Task: Look for space in Gorakhpur, India from 1st August, 2023 to 5th August, 2023 for 1 adult in price range Rs.6000 to Rs.15000. Place can be entire place with 1  bedroom having 1 bed and 1 bathroom. Property type can be house, flat, guest house. Amenities needed are: wifi, washing machine. Booking option can be shelf check-in. Required host language is English.
Action: Mouse moved to (430, 109)
Screenshot: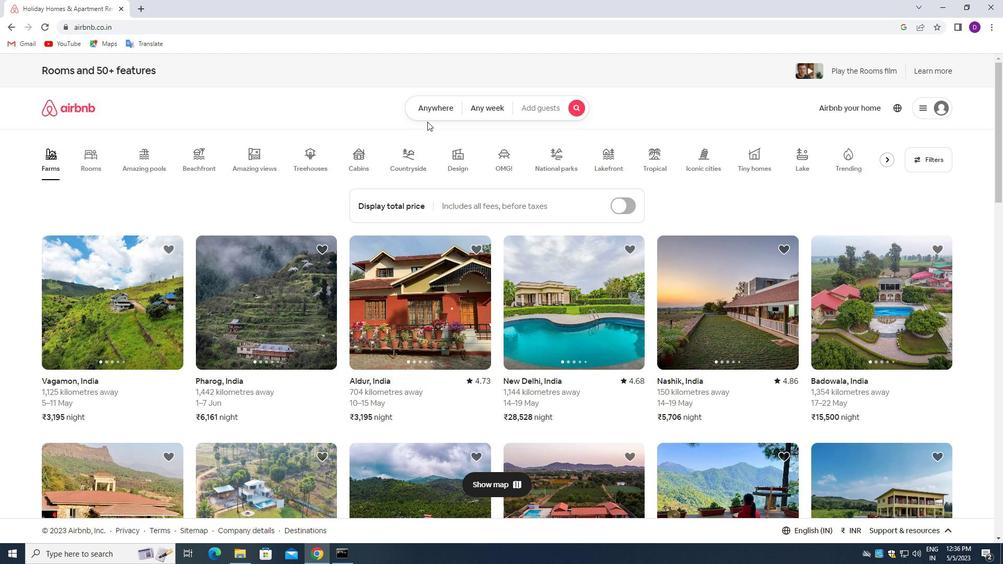 
Action: Mouse pressed left at (430, 109)
Screenshot: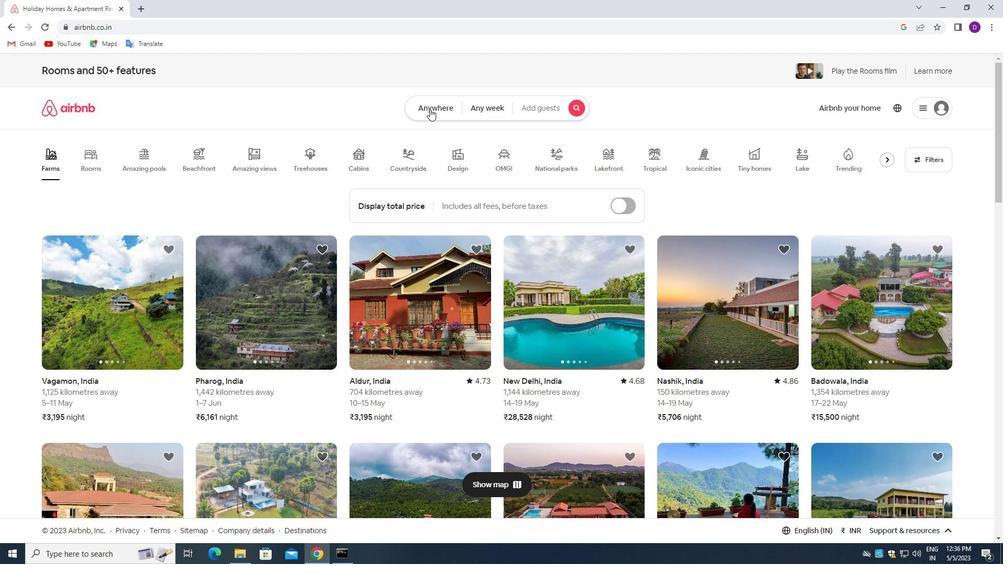 
Action: Mouse moved to (412, 145)
Screenshot: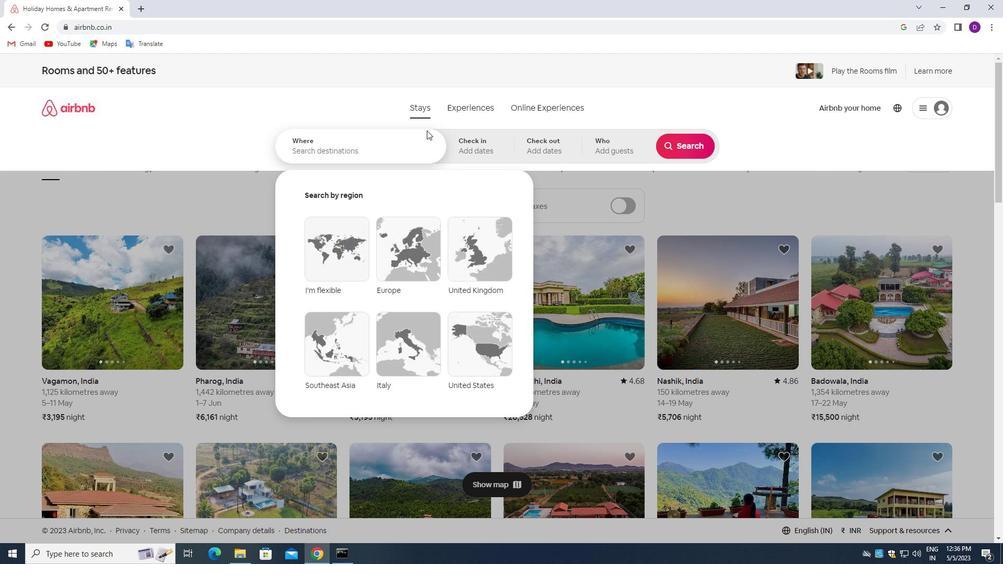 
Action: Mouse pressed left at (412, 145)
Screenshot: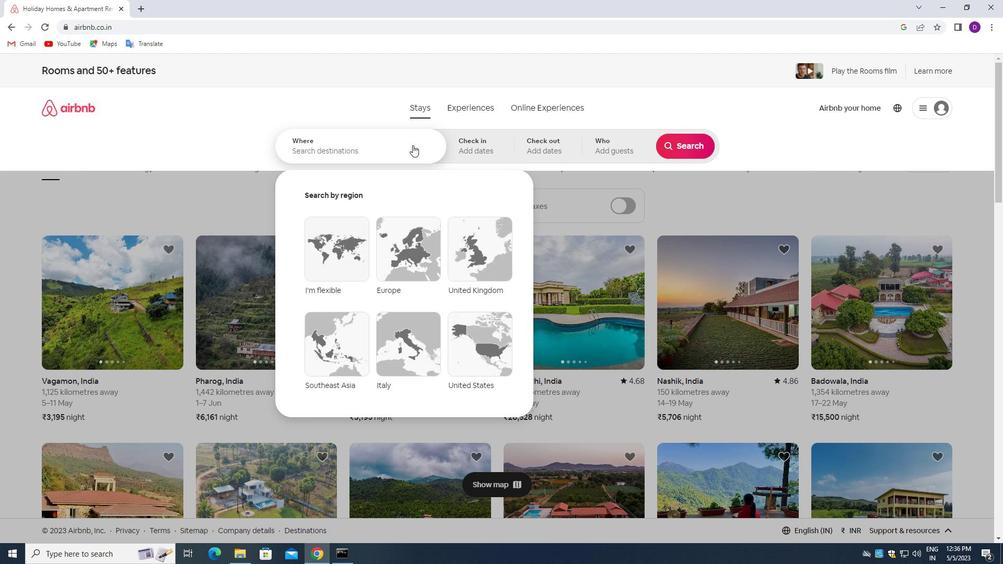 
Action: Mouse moved to (221, 126)
Screenshot: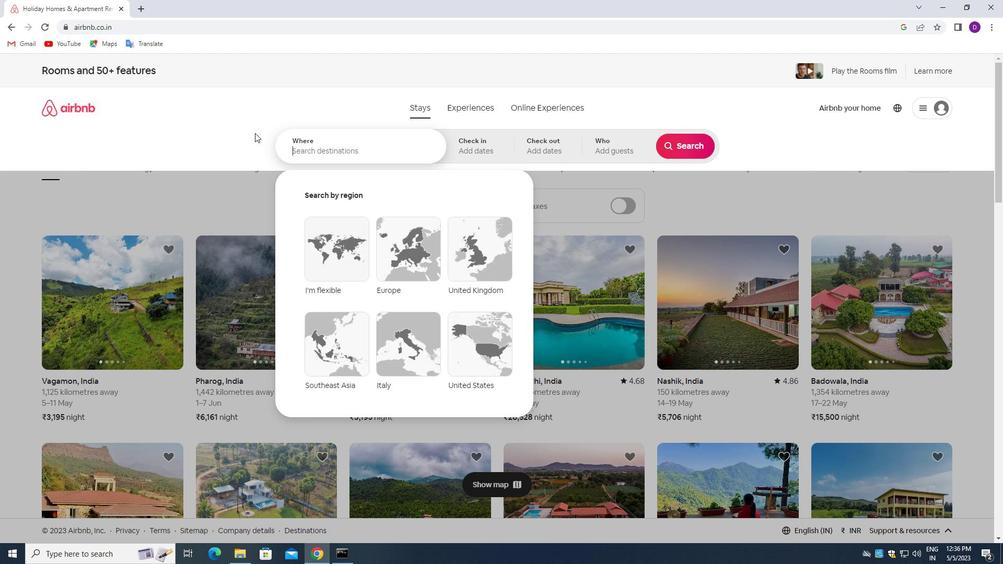 
Action: Key pressed <Key.shift_r>Gorakhpur,<Key.space><Key.shift>INDIA<Key.enter>
Screenshot: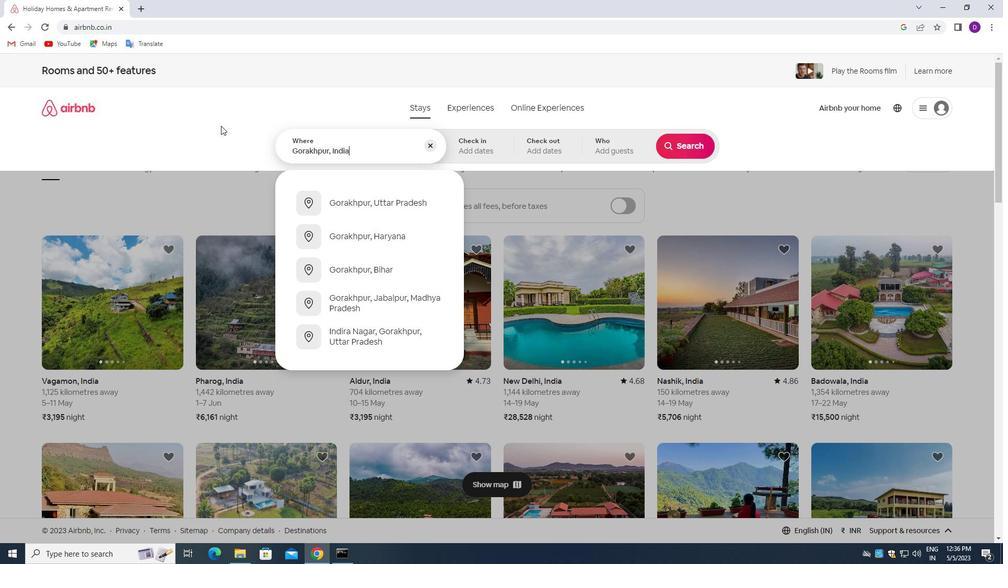 
Action: Mouse moved to (681, 236)
Screenshot: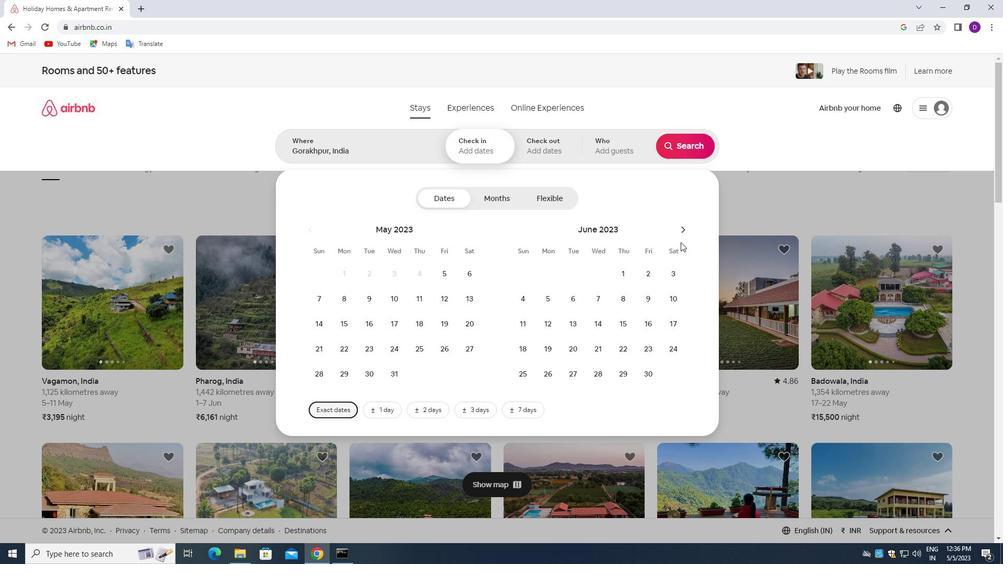 
Action: Mouse pressed left at (681, 236)
Screenshot: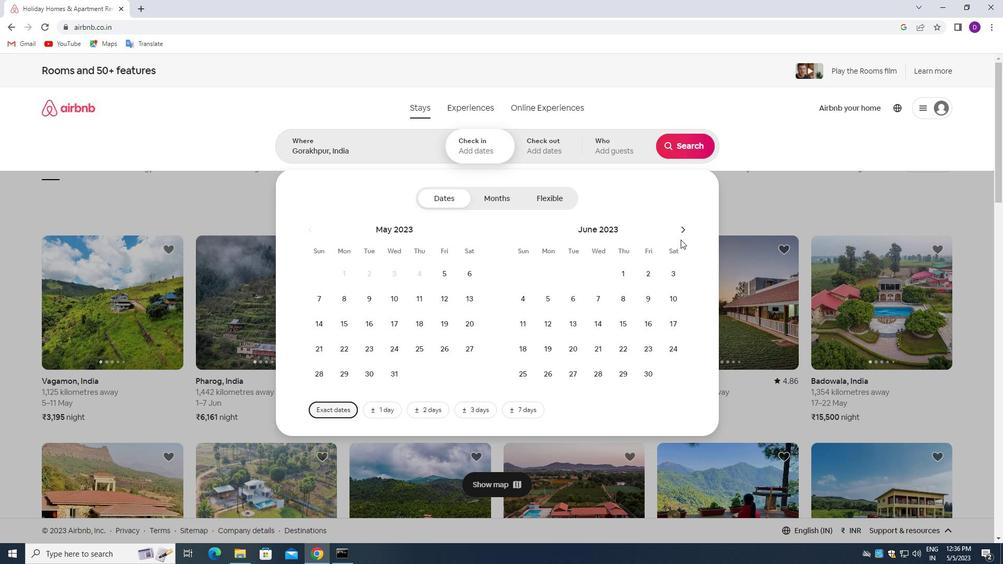 
Action: Mouse moved to (681, 236)
Screenshot: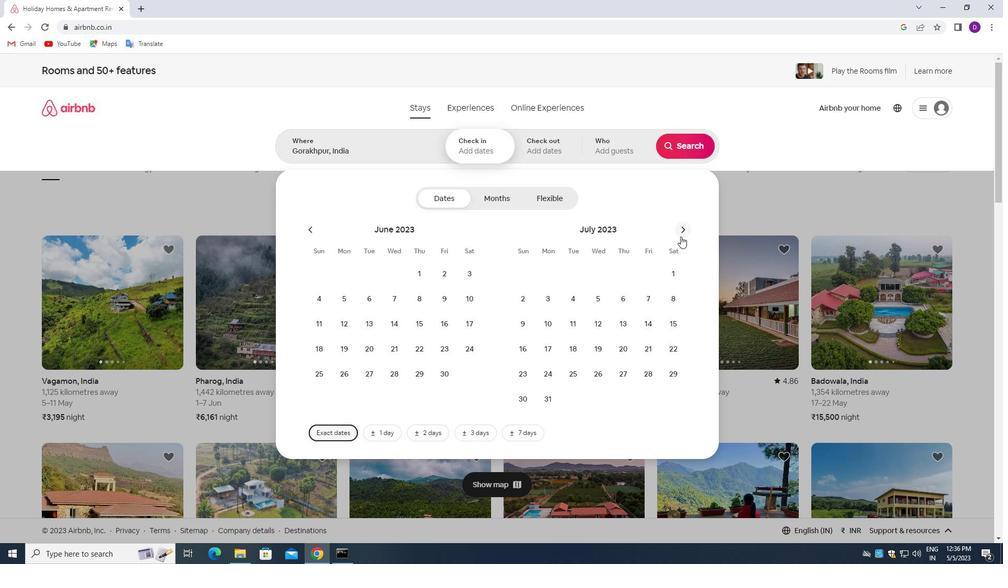 
Action: Mouse pressed left at (681, 236)
Screenshot: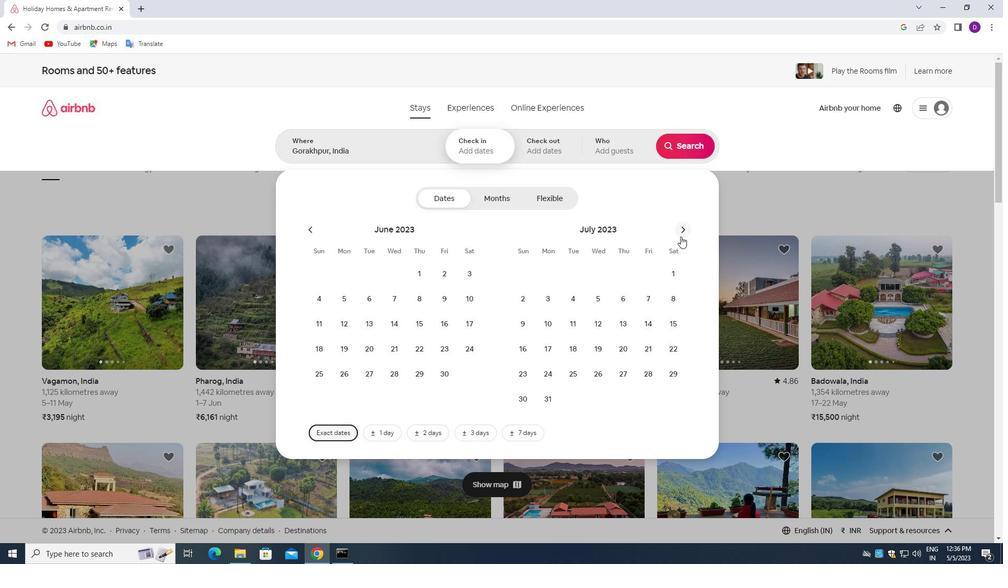 
Action: Mouse moved to (571, 275)
Screenshot: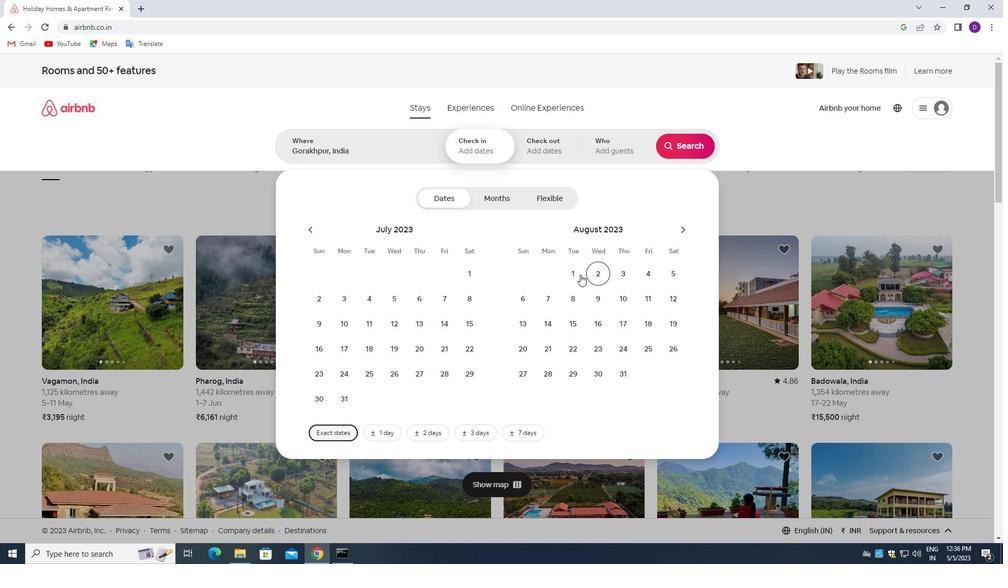 
Action: Mouse pressed left at (571, 275)
Screenshot: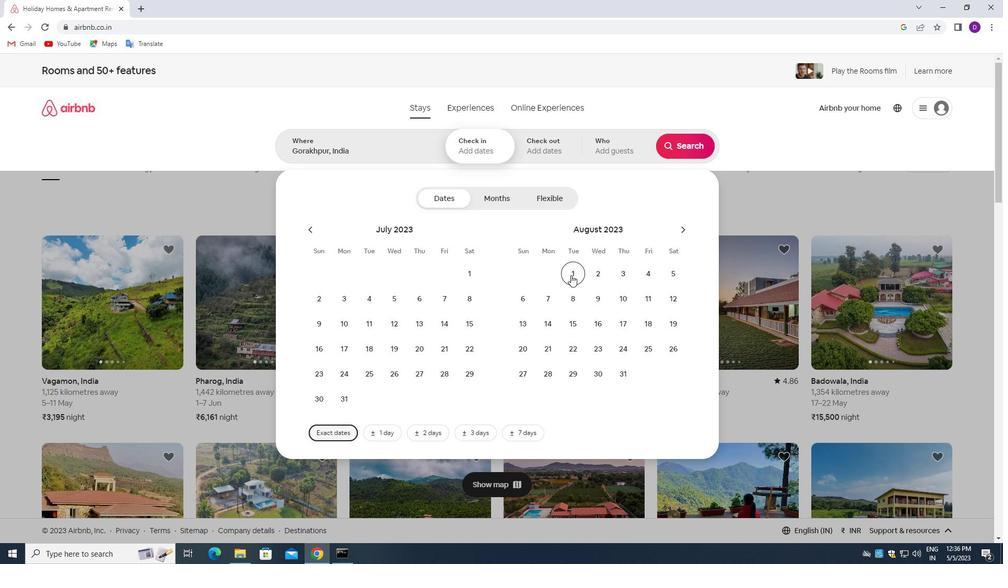 
Action: Mouse moved to (665, 277)
Screenshot: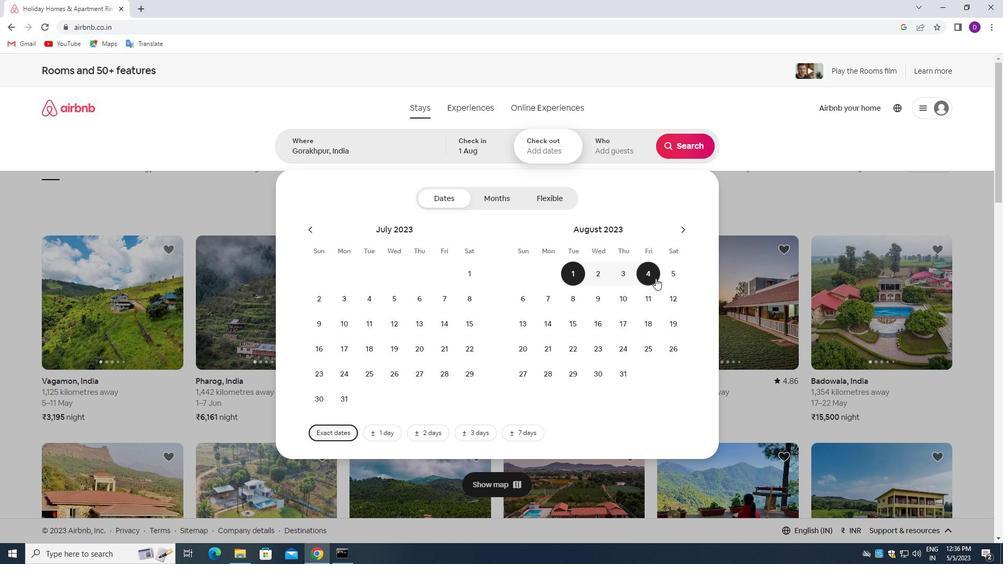 
Action: Mouse pressed left at (665, 277)
Screenshot: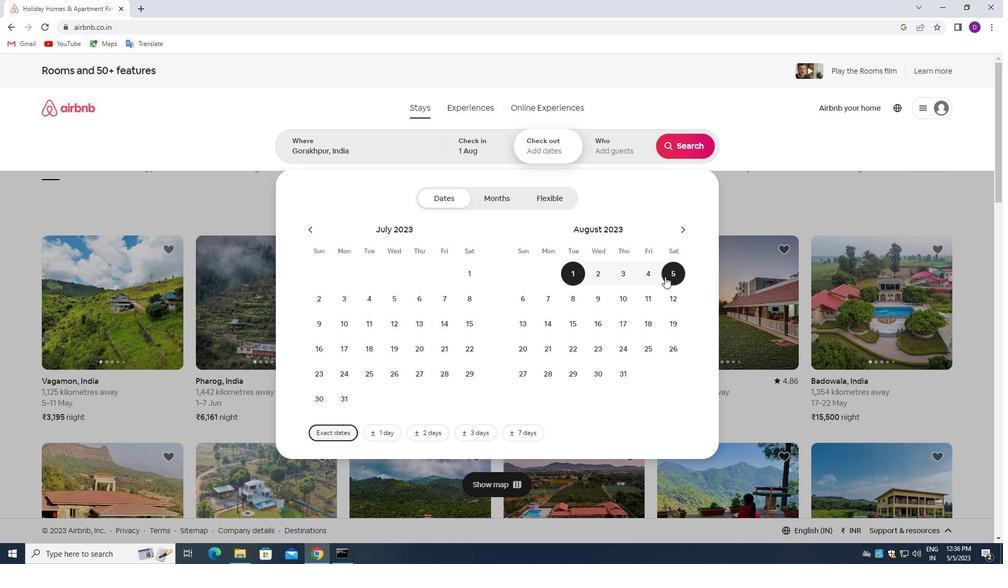 
Action: Mouse moved to (605, 147)
Screenshot: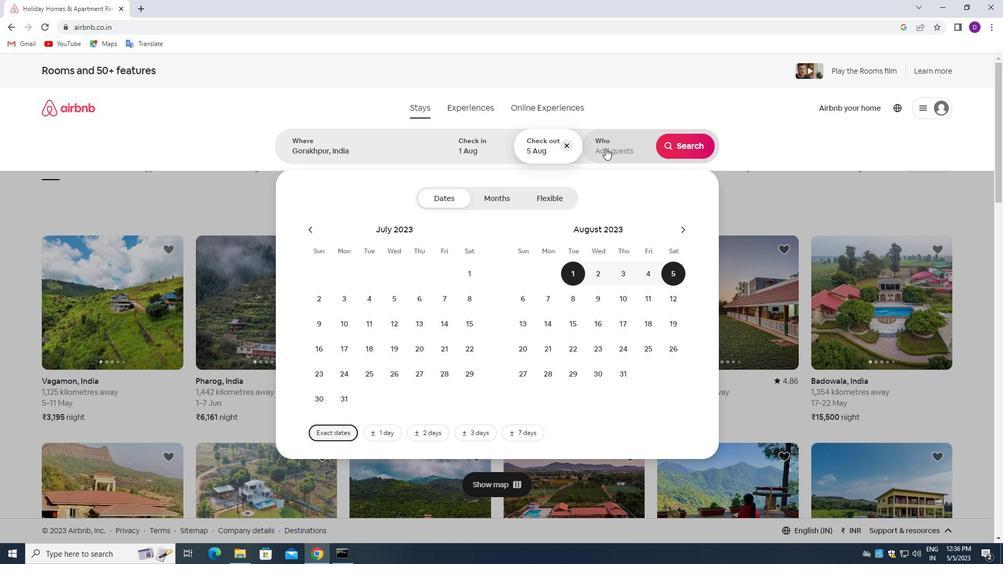
Action: Mouse pressed left at (605, 147)
Screenshot: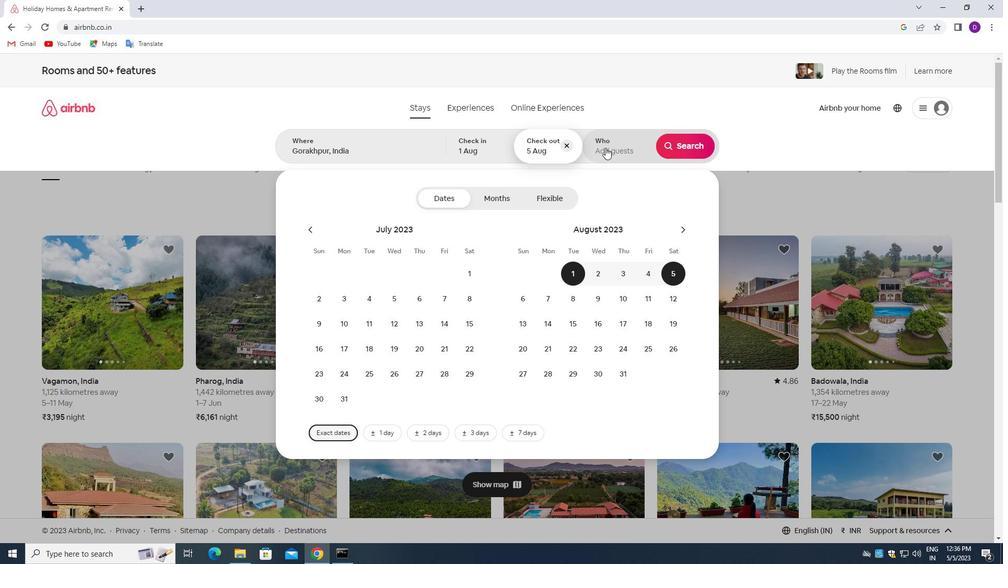 
Action: Mouse moved to (693, 202)
Screenshot: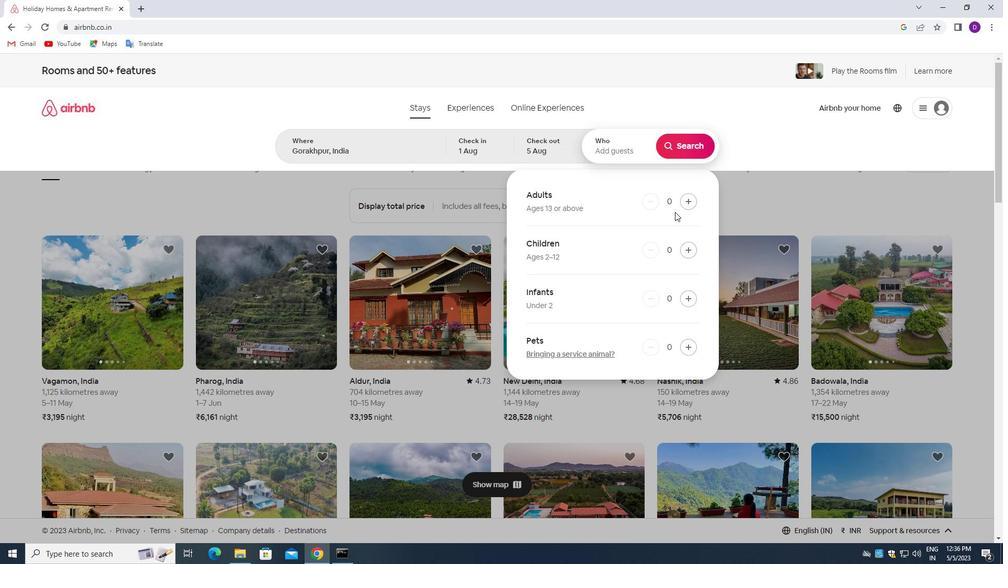 
Action: Mouse pressed left at (693, 202)
Screenshot: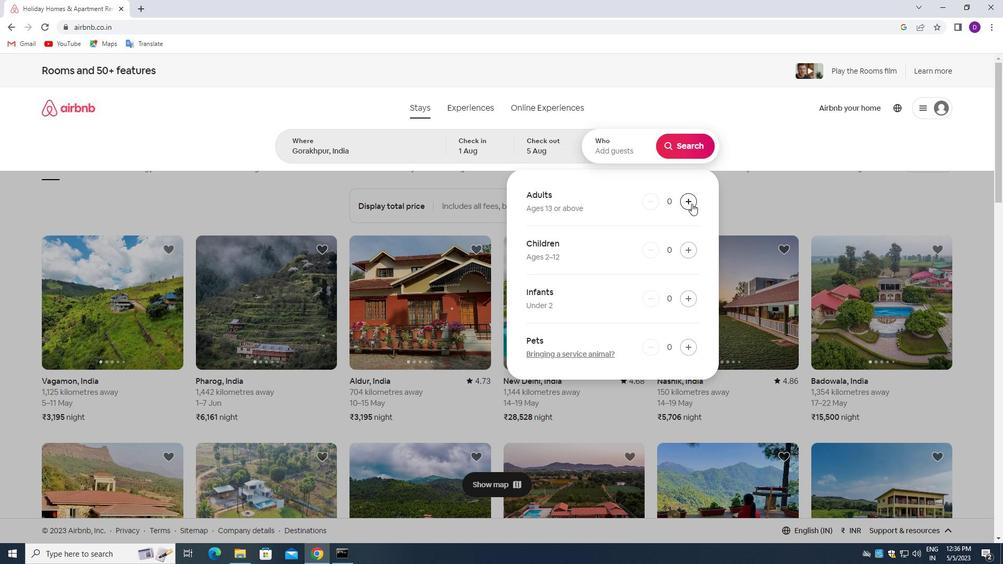 
Action: Mouse moved to (683, 146)
Screenshot: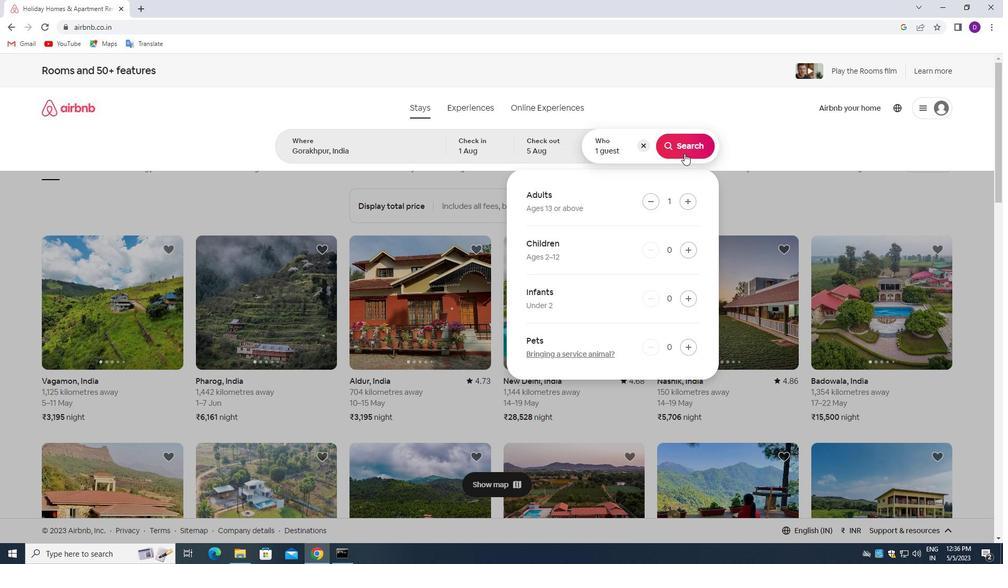 
Action: Mouse pressed left at (683, 146)
Screenshot: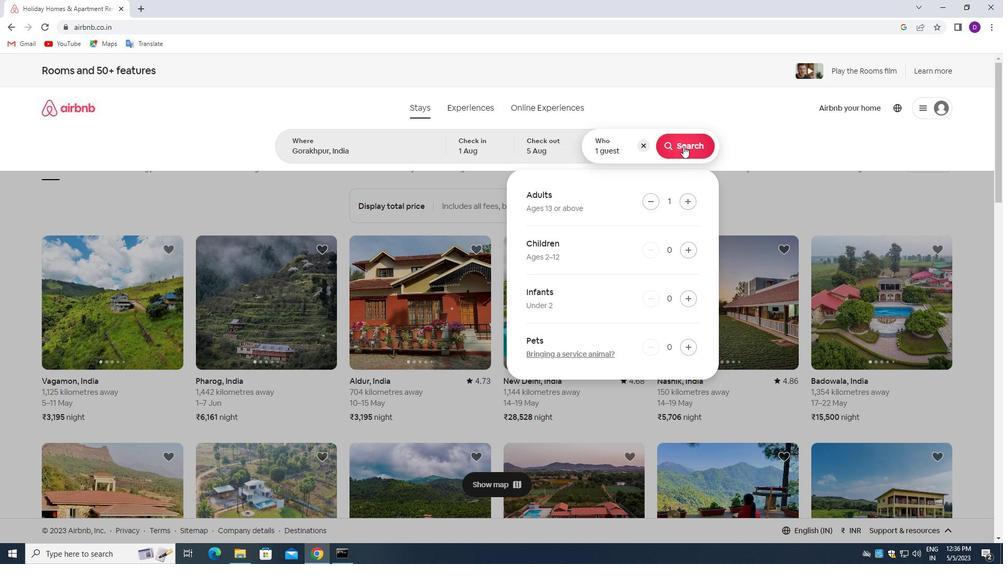 
Action: Mouse moved to (944, 118)
Screenshot: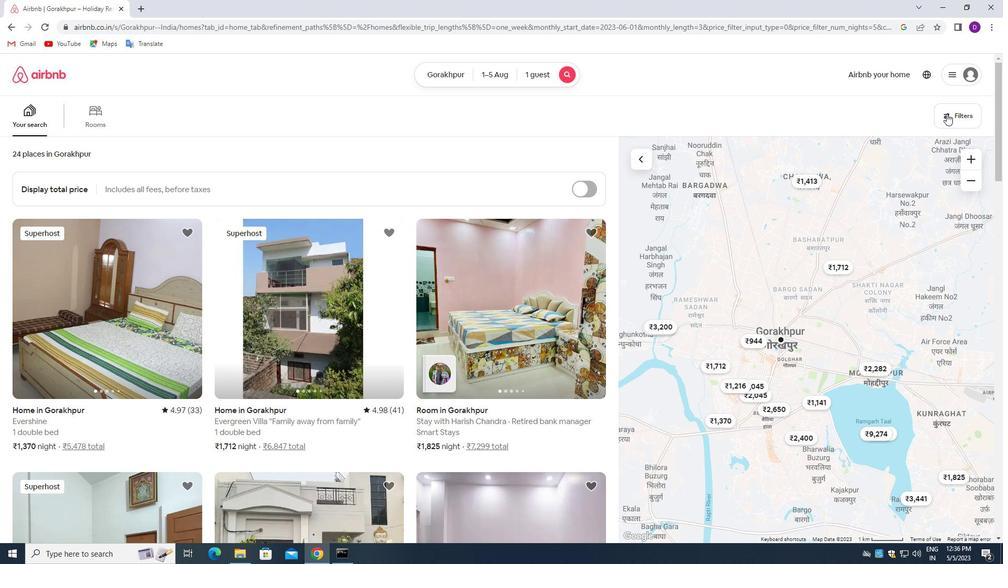 
Action: Mouse pressed left at (944, 118)
Screenshot: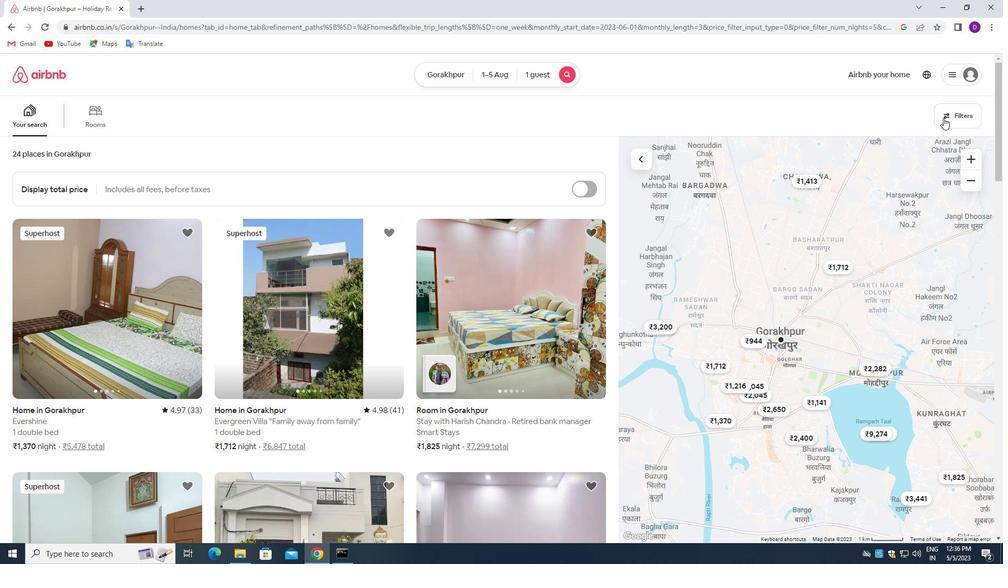 
Action: Mouse moved to (511, 315)
Screenshot: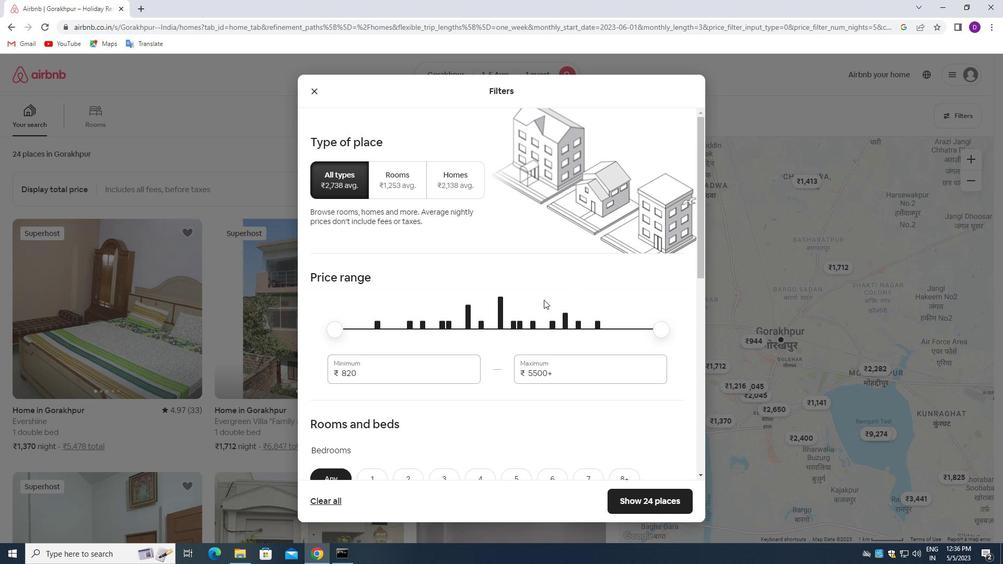 
Action: Mouse scrolled (511, 314) with delta (0, 0)
Screenshot: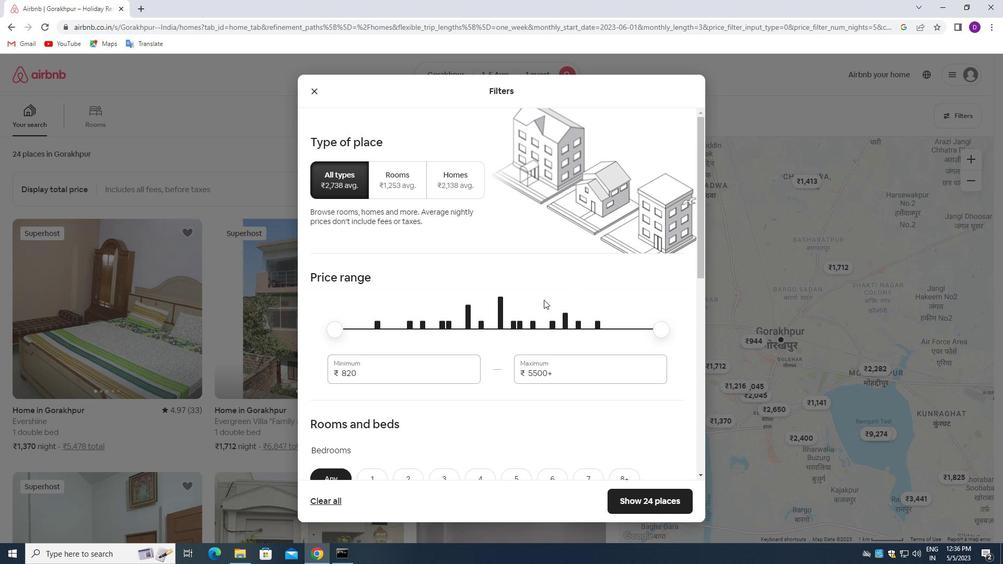 
Action: Mouse moved to (370, 322)
Screenshot: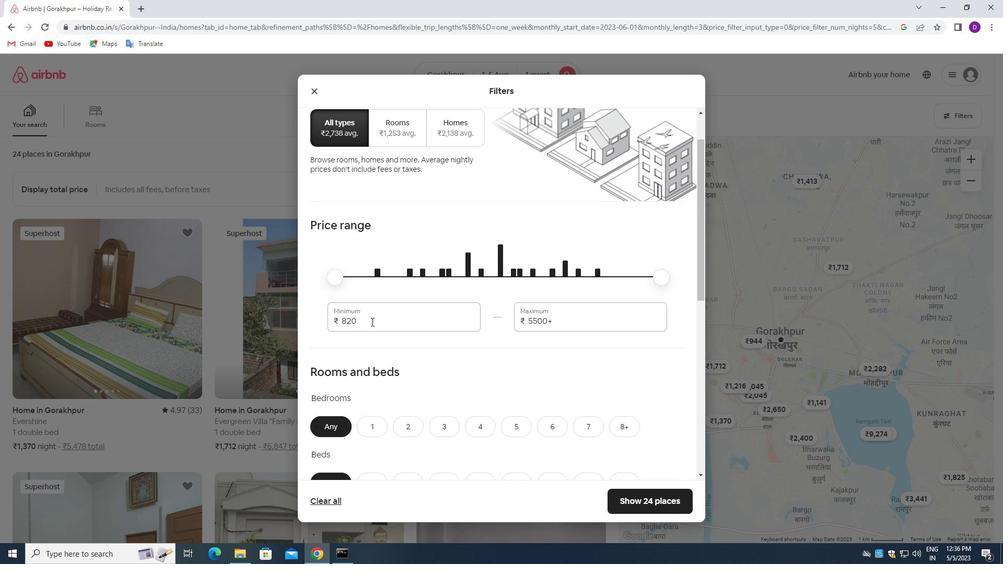
Action: Mouse pressed left at (370, 322)
Screenshot: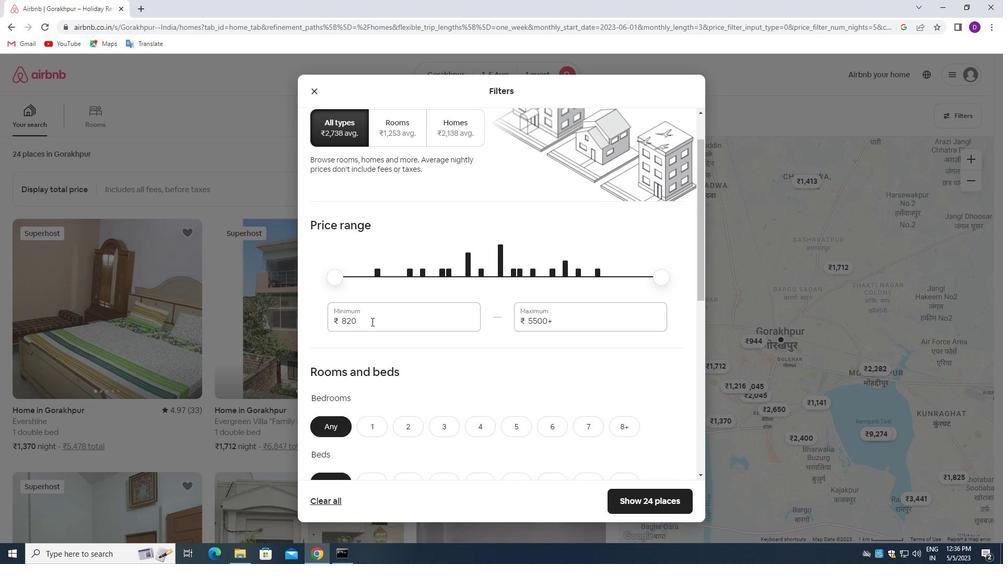 
Action: Mouse pressed left at (370, 322)
Screenshot: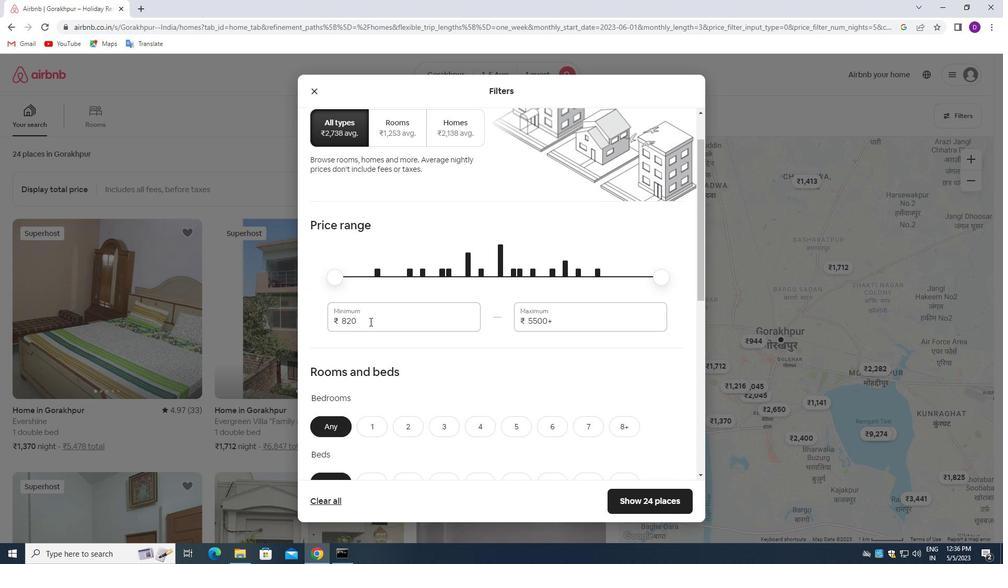 
Action: Mouse scrolled (370, 321) with delta (0, 0)
Screenshot: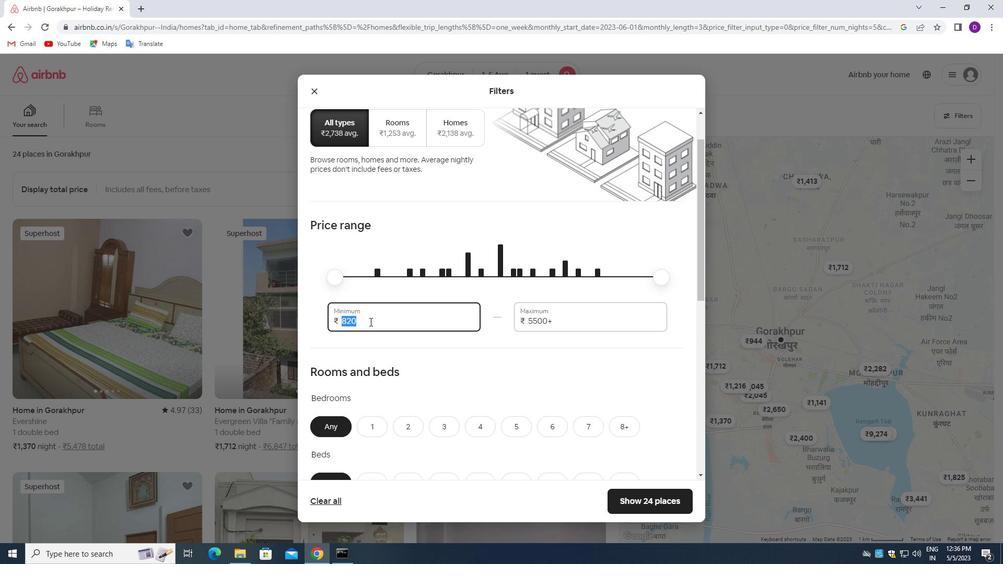 
Action: Key pressed 6000<Key.tab>15000
Screenshot: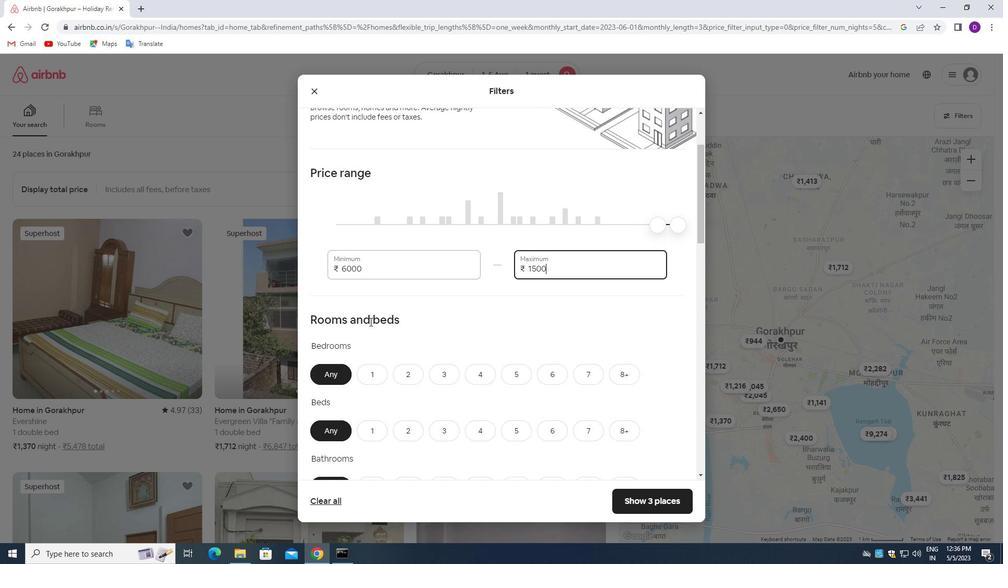 
Action: Mouse moved to (528, 390)
Screenshot: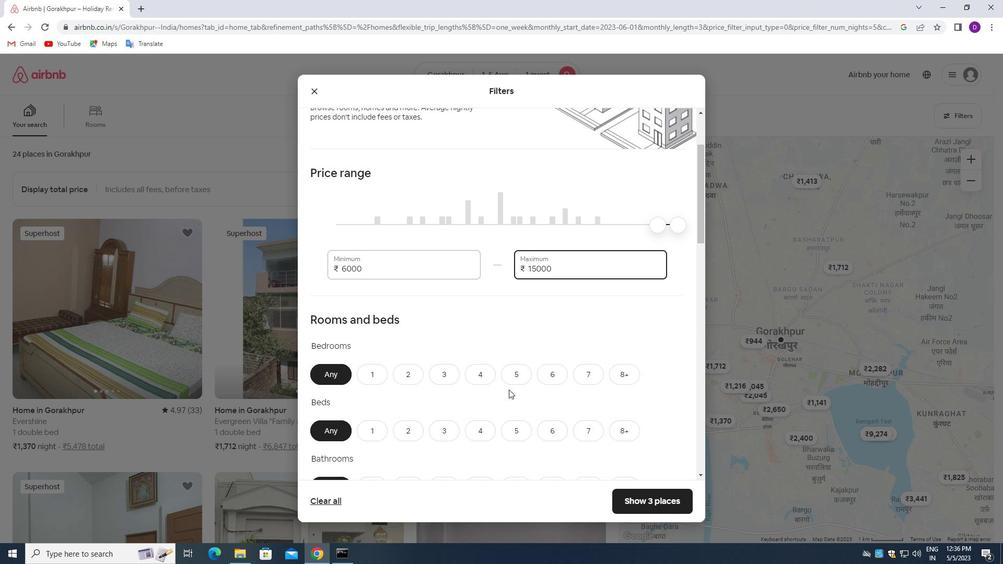
Action: Mouse scrolled (528, 390) with delta (0, 0)
Screenshot: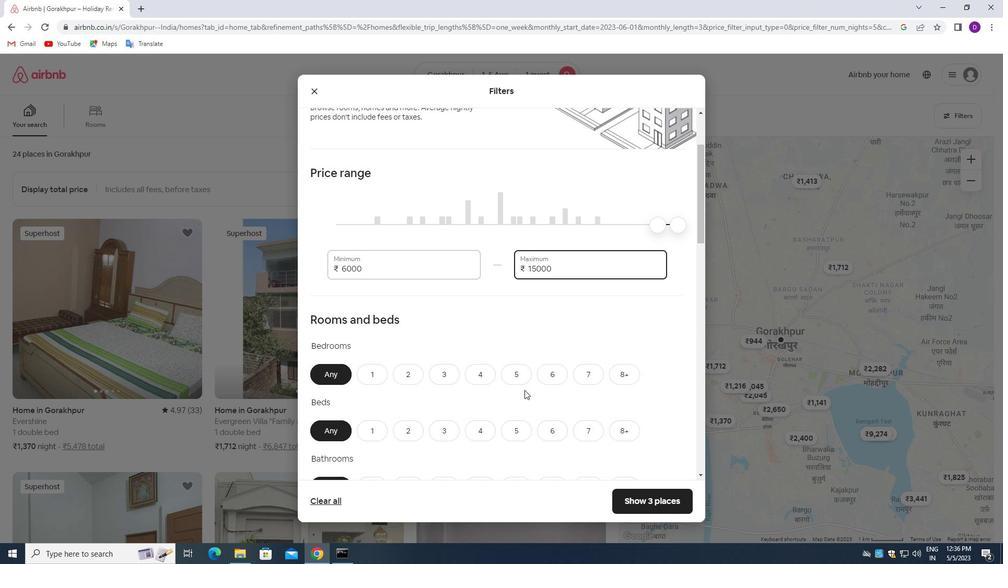 
Action: Mouse moved to (467, 391)
Screenshot: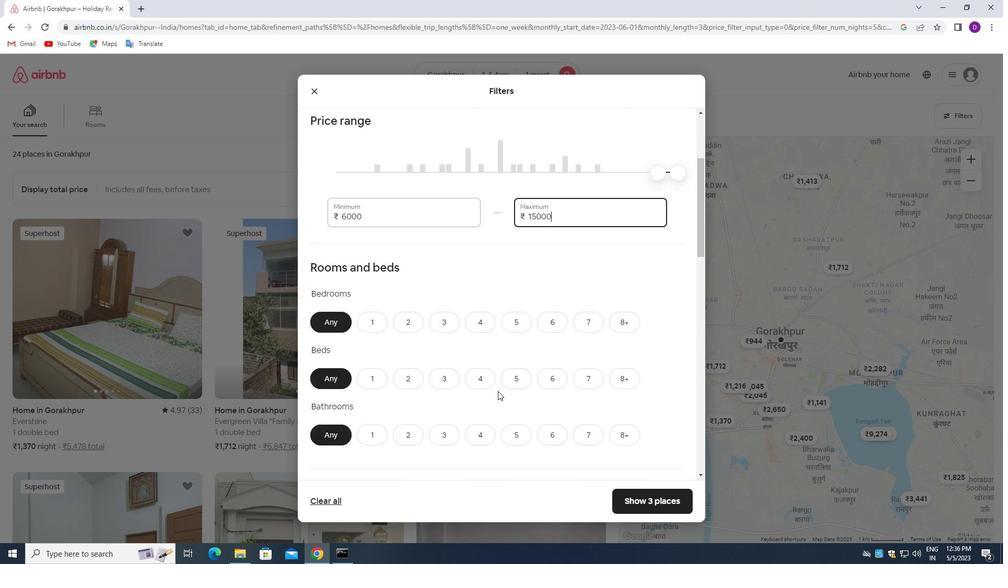 
Action: Mouse scrolled (467, 391) with delta (0, 0)
Screenshot: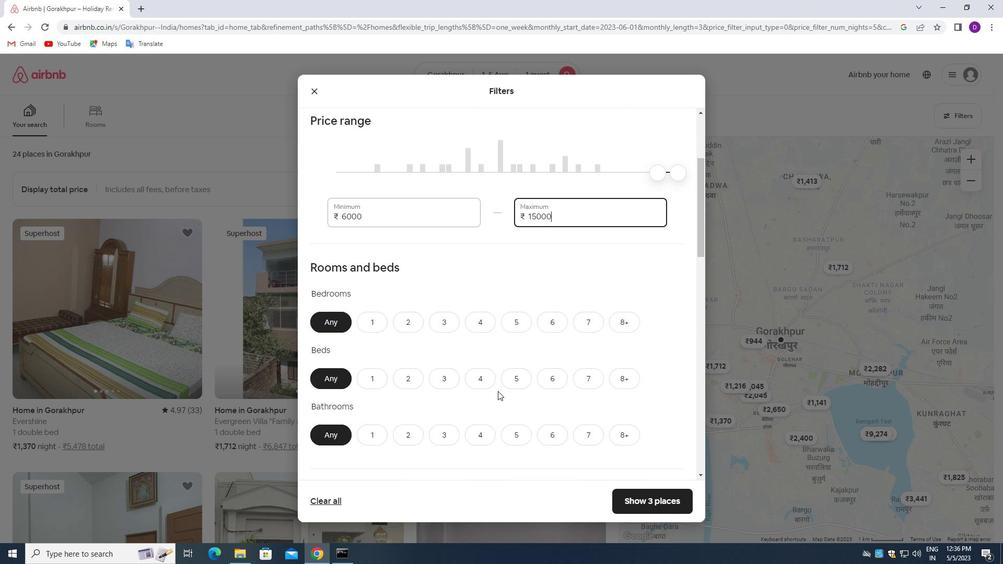 
Action: Mouse scrolled (467, 391) with delta (0, 0)
Screenshot: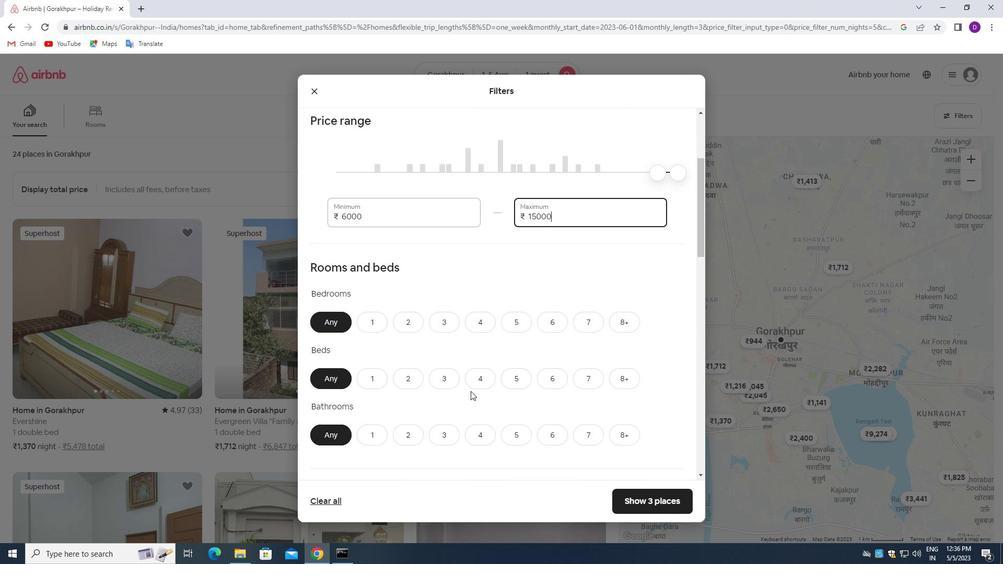 
Action: Mouse moved to (368, 227)
Screenshot: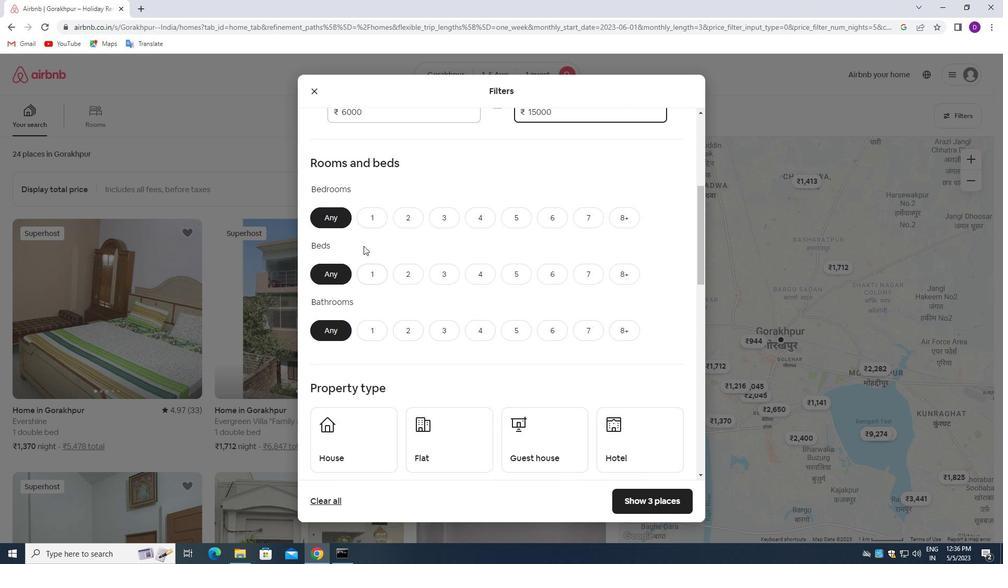 
Action: Mouse pressed left at (368, 227)
Screenshot: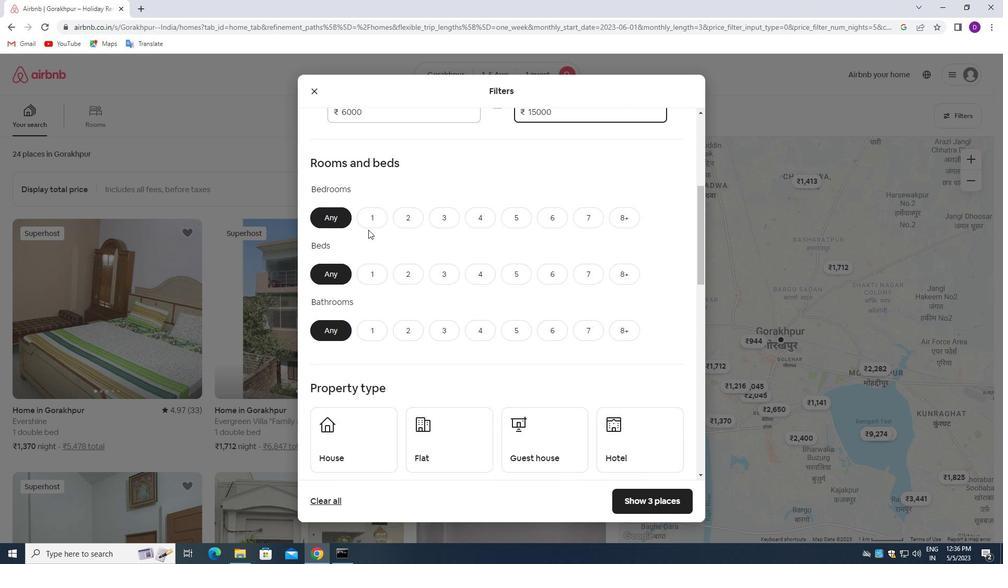 
Action: Mouse moved to (370, 268)
Screenshot: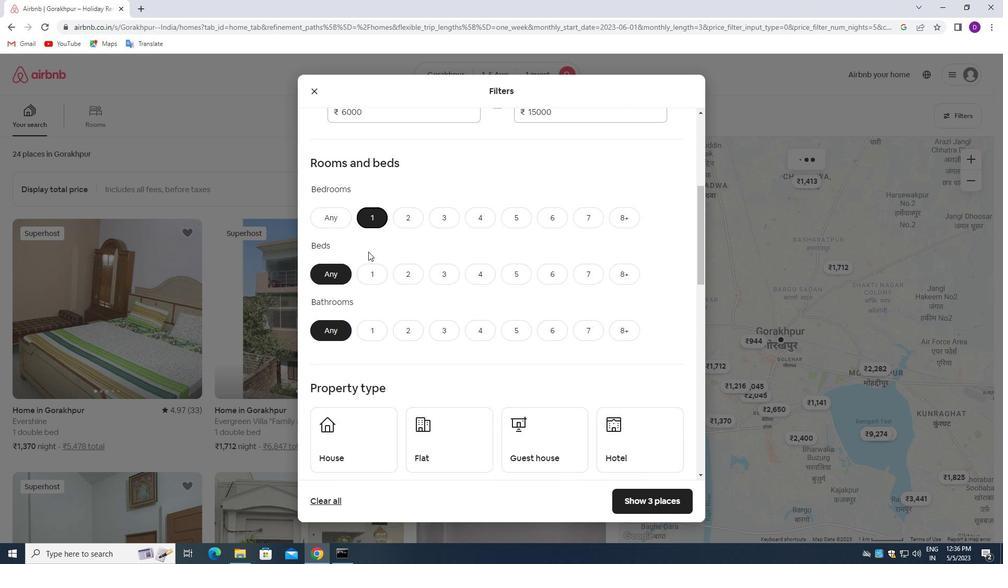 
Action: Mouse pressed left at (370, 268)
Screenshot: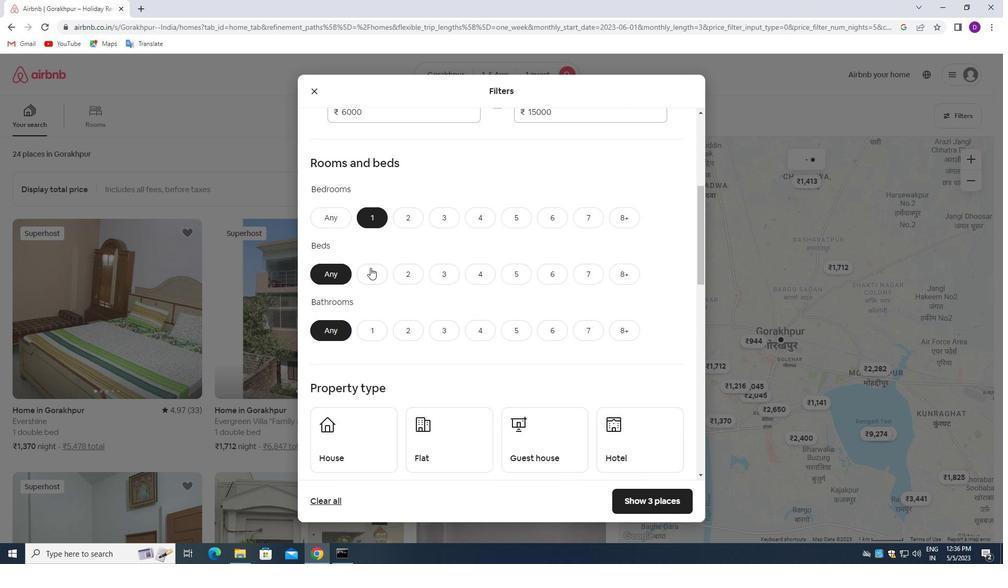 
Action: Mouse moved to (372, 322)
Screenshot: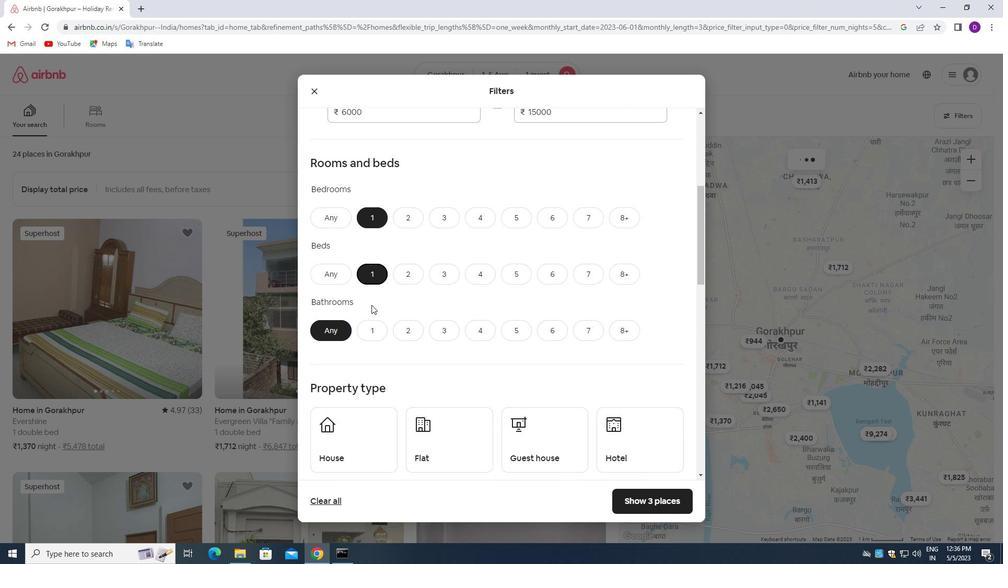 
Action: Mouse pressed left at (372, 322)
Screenshot: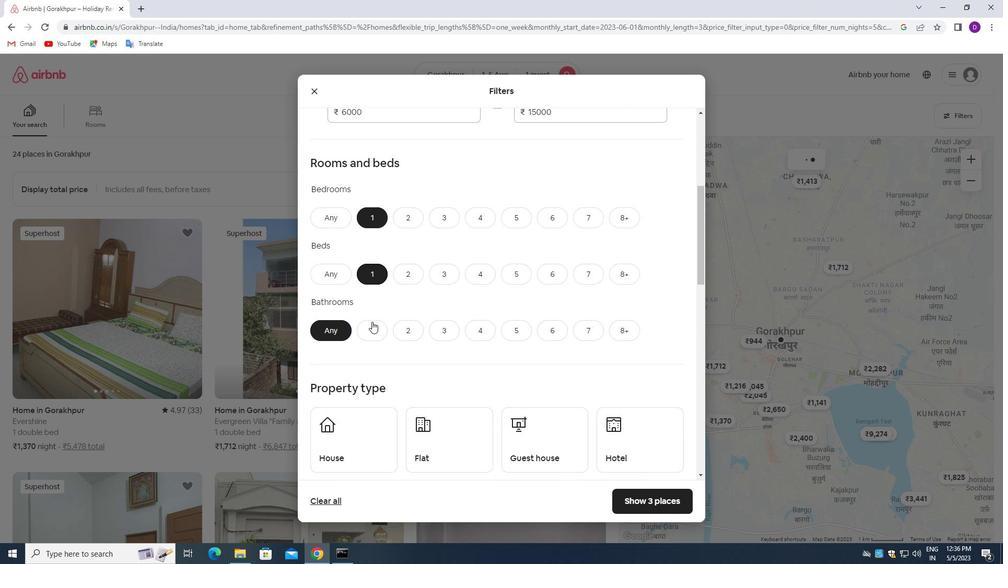 
Action: Mouse moved to (389, 332)
Screenshot: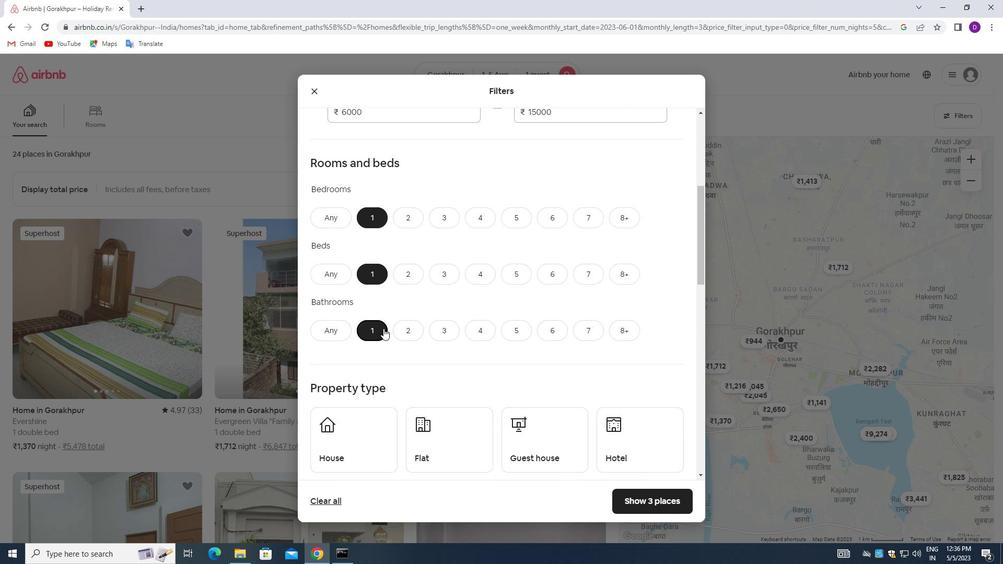 
Action: Mouse scrolled (389, 331) with delta (0, 0)
Screenshot: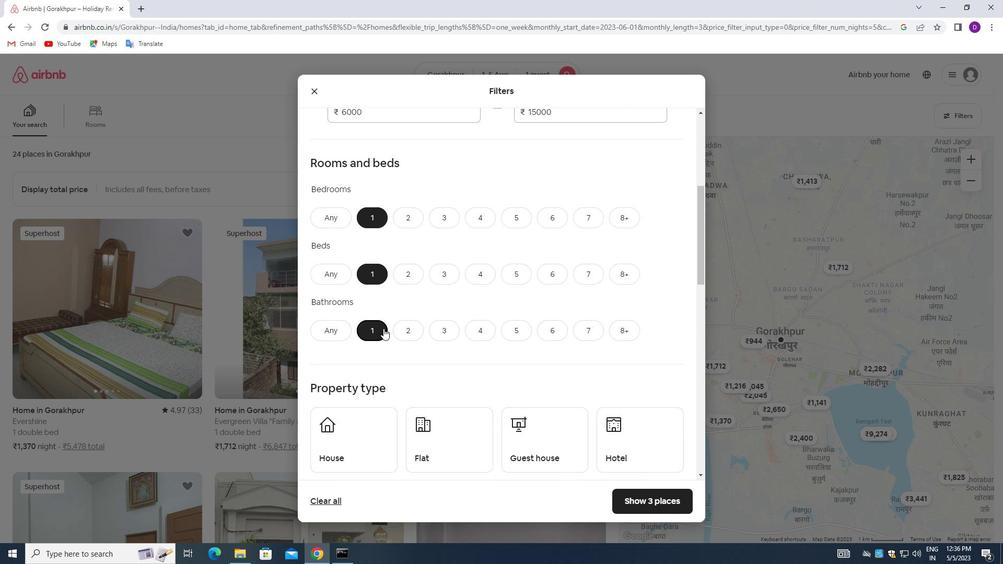 
Action: Mouse moved to (391, 333)
Screenshot: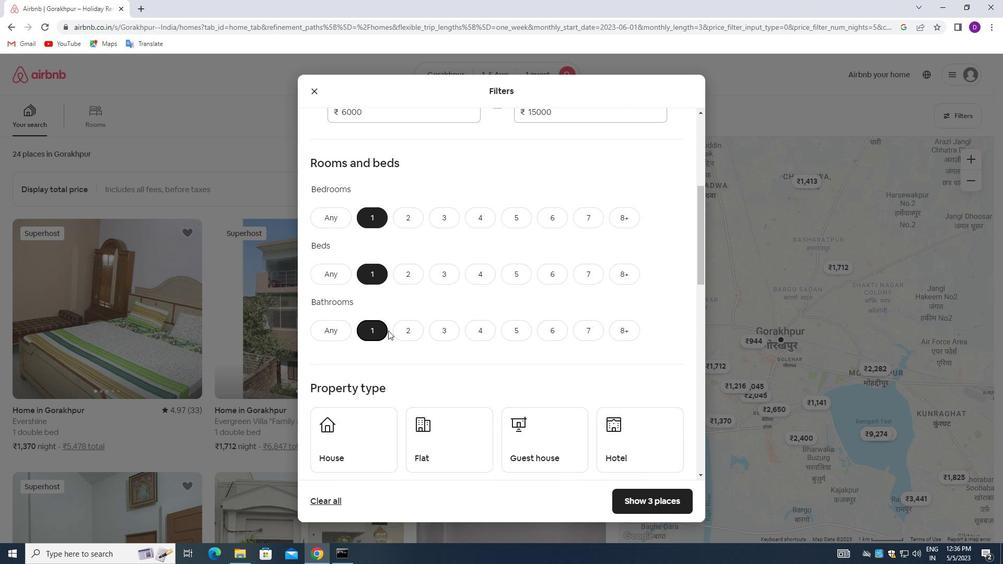 
Action: Mouse scrolled (391, 332) with delta (0, 0)
Screenshot: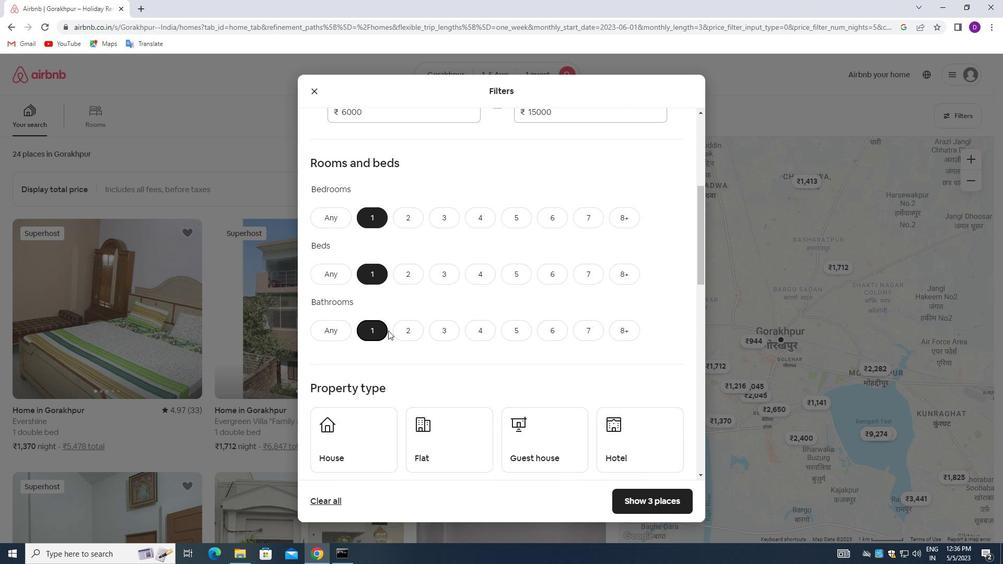 
Action: Mouse moved to (391, 333)
Screenshot: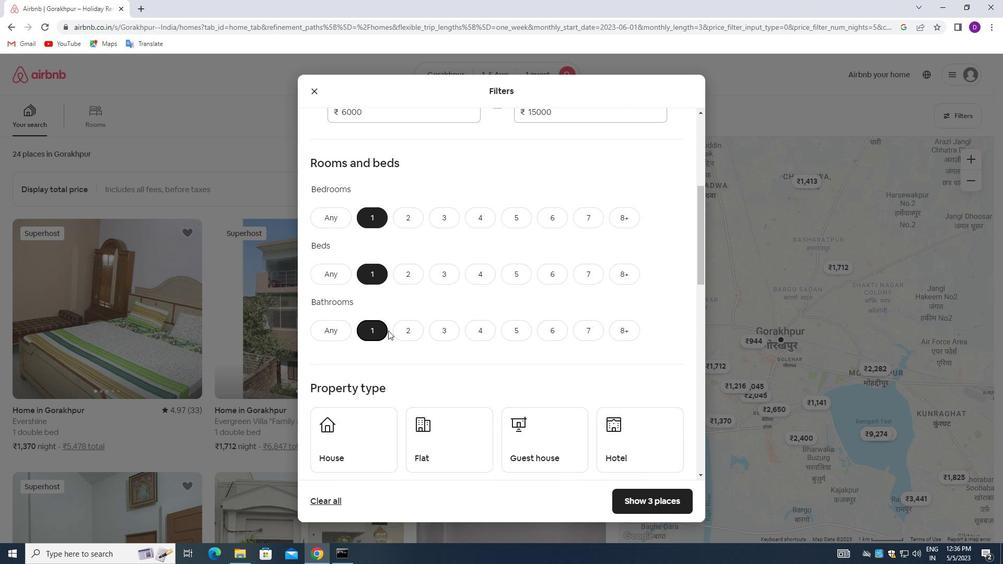 
Action: Mouse scrolled (391, 333) with delta (0, 0)
Screenshot: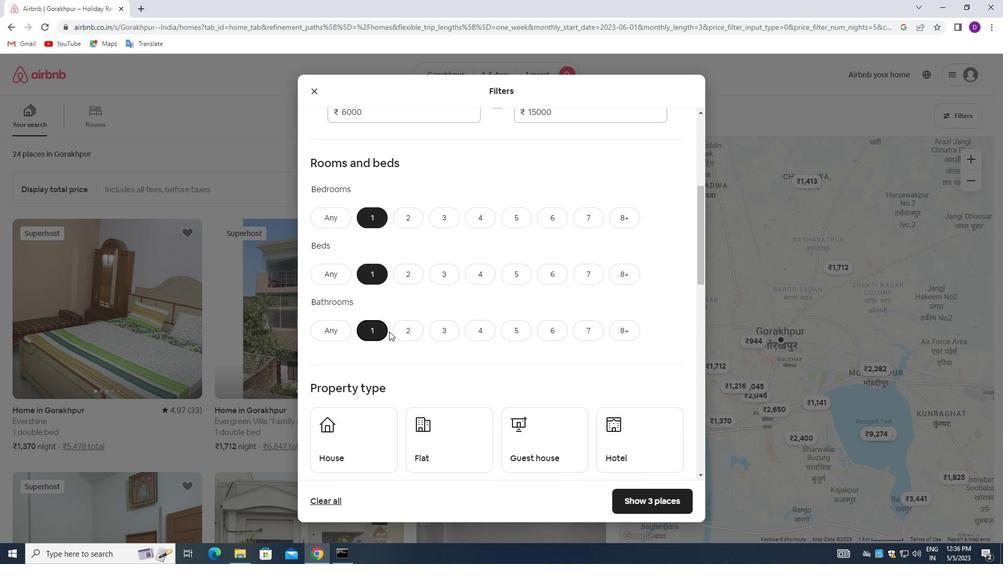 
Action: Mouse moved to (361, 287)
Screenshot: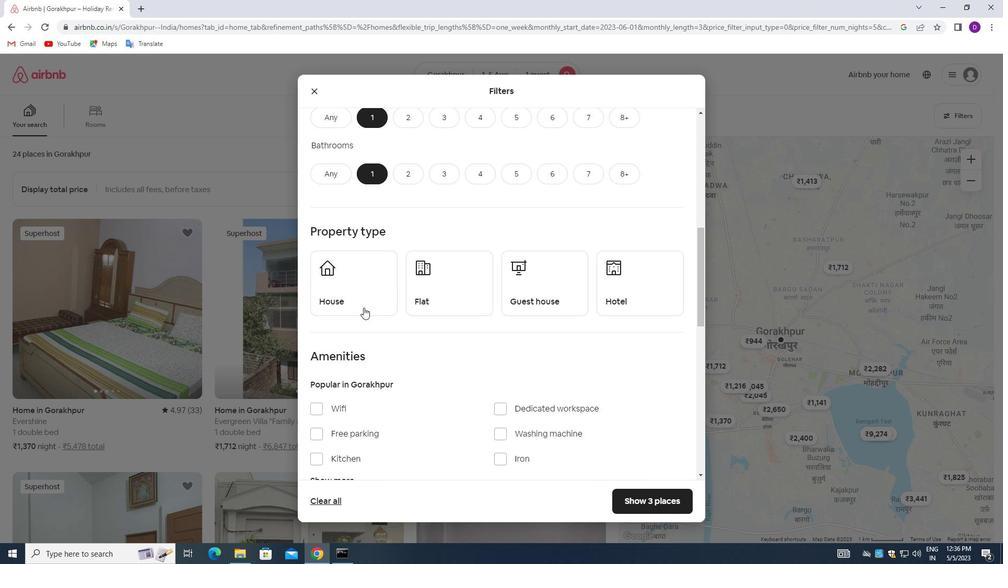 
Action: Mouse pressed left at (361, 287)
Screenshot: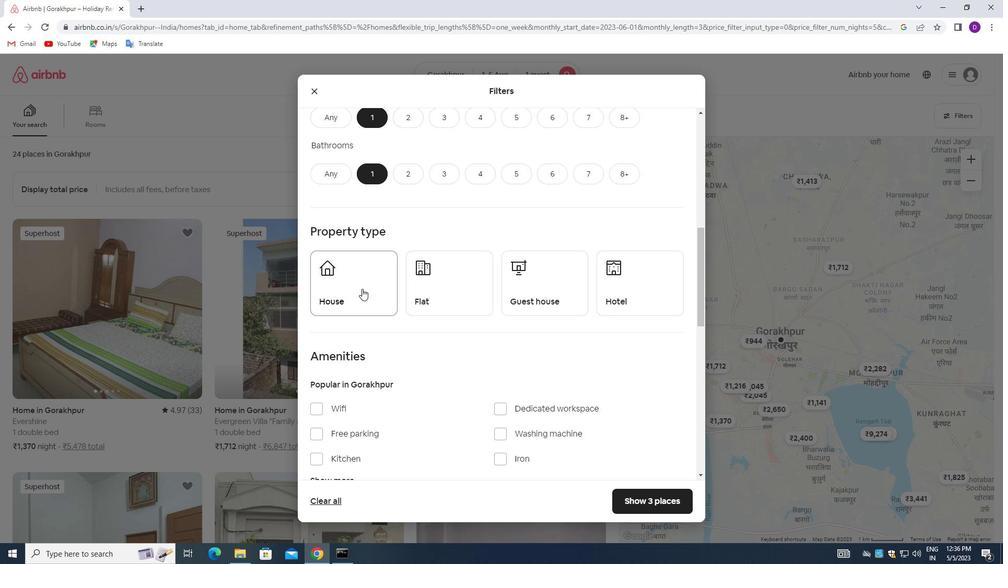 
Action: Mouse moved to (431, 292)
Screenshot: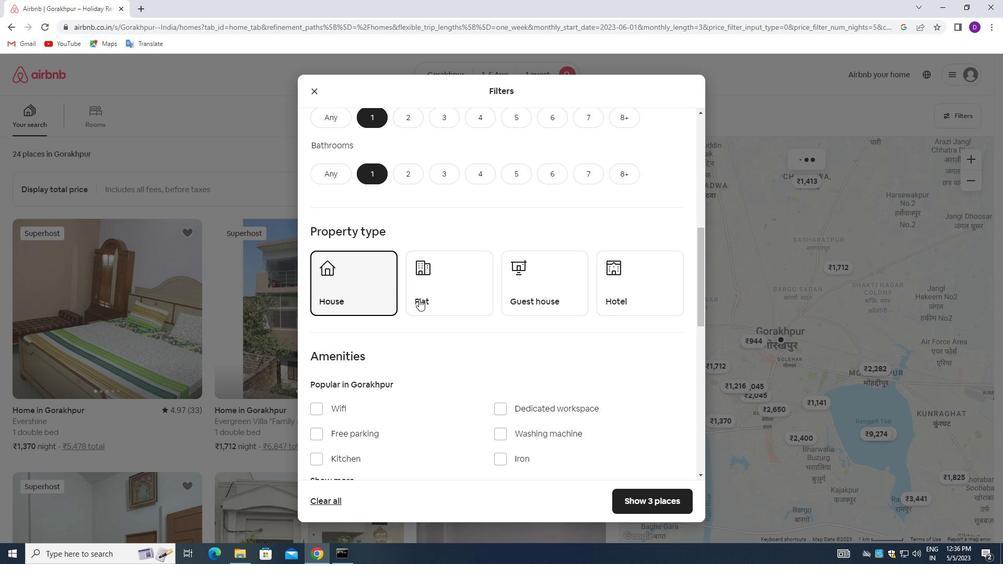 
Action: Mouse pressed left at (431, 292)
Screenshot: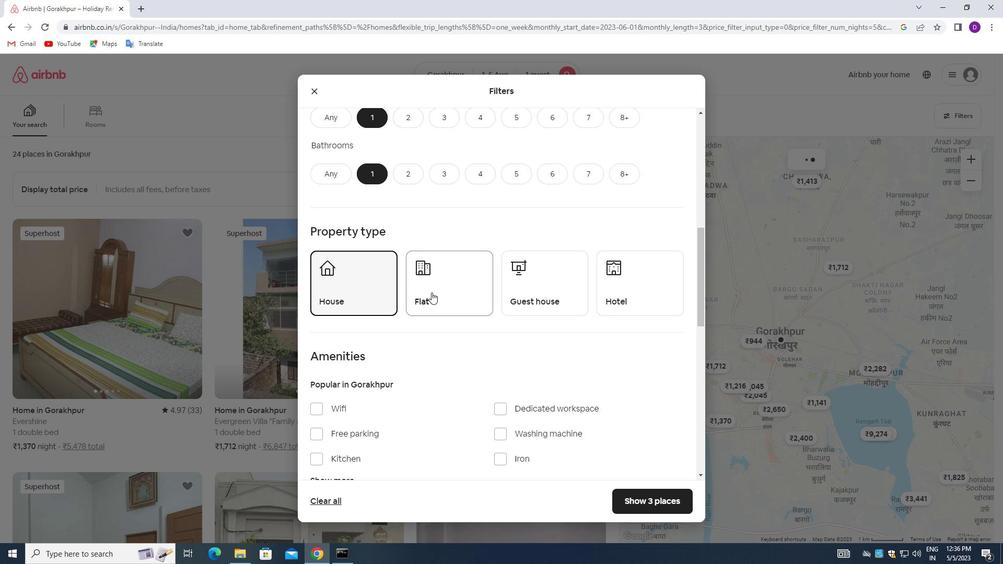 
Action: Mouse moved to (530, 289)
Screenshot: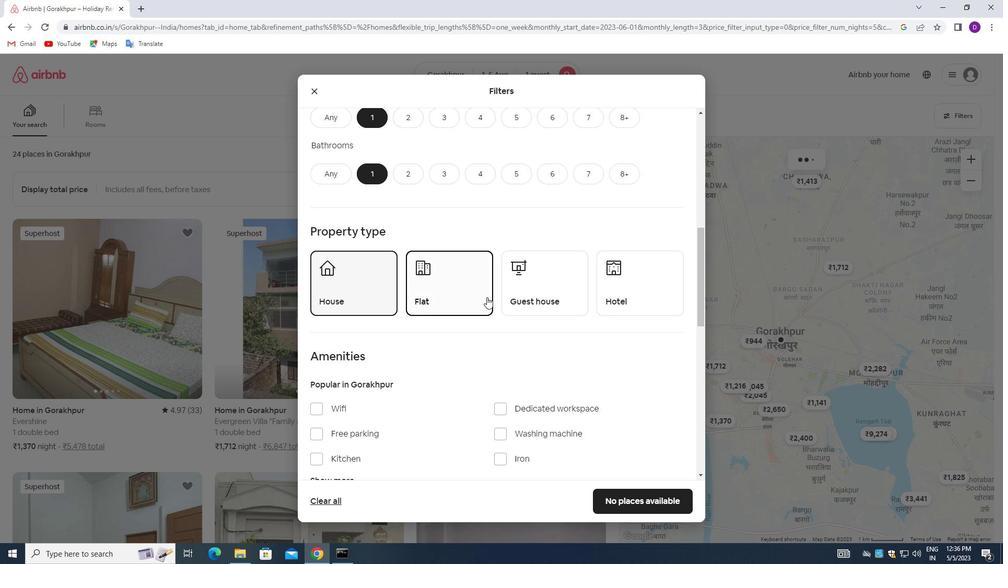 
Action: Mouse pressed left at (530, 289)
Screenshot: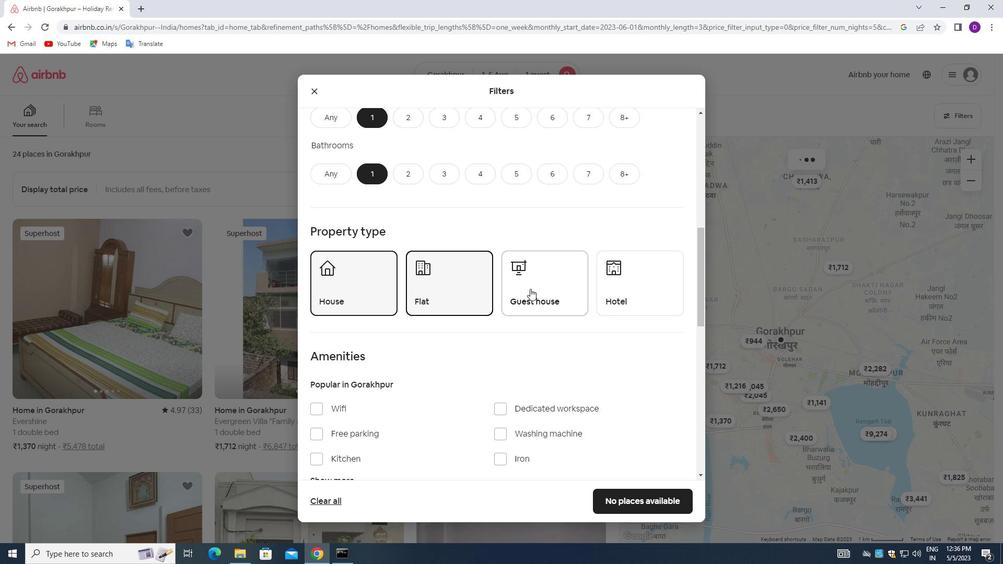 
Action: Mouse moved to (495, 310)
Screenshot: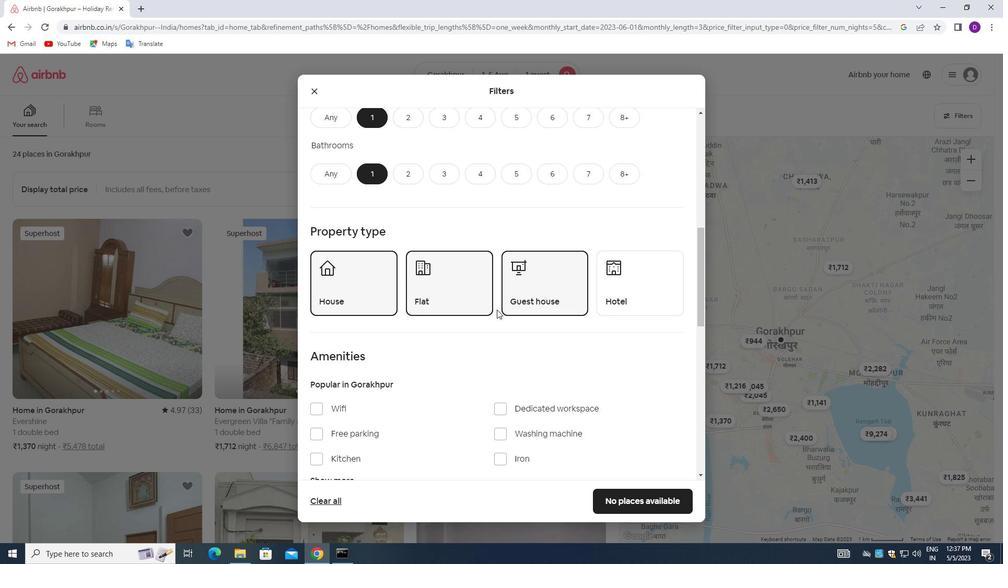 
Action: Mouse scrolled (495, 309) with delta (0, 0)
Screenshot: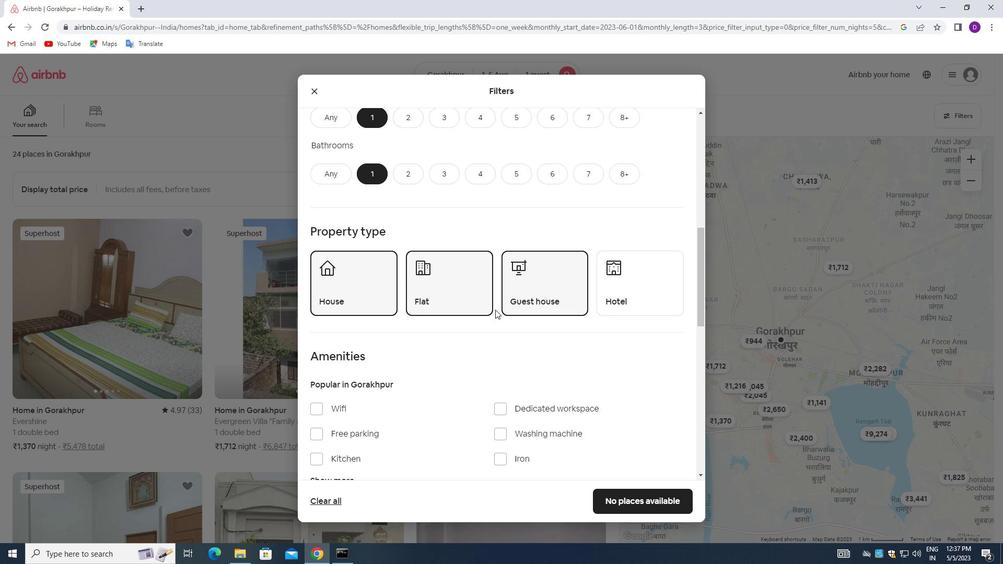 
Action: Mouse moved to (495, 310)
Screenshot: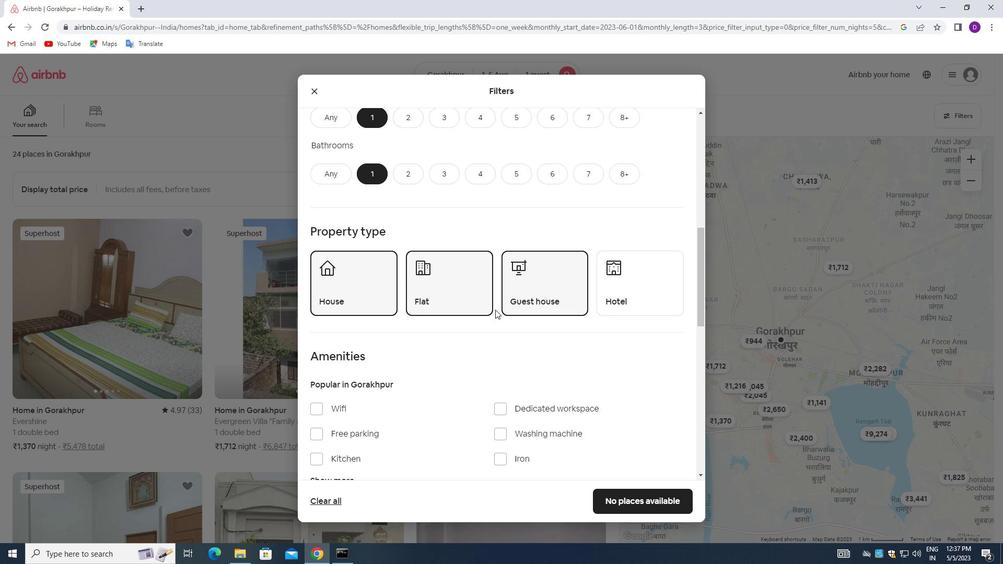 
Action: Mouse scrolled (495, 310) with delta (0, 0)
Screenshot: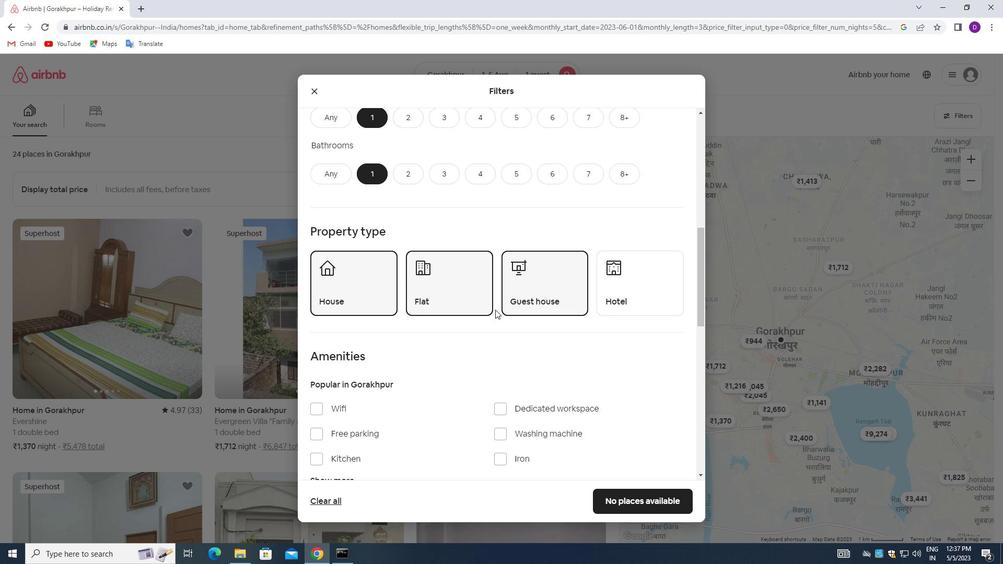 
Action: Mouse moved to (495, 310)
Screenshot: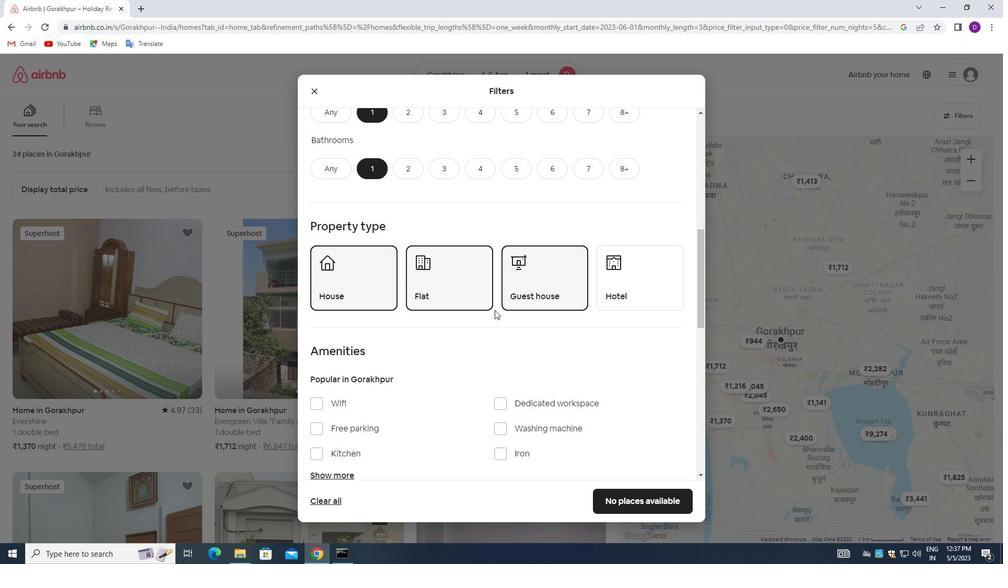 
Action: Mouse scrolled (495, 310) with delta (0, 0)
Screenshot: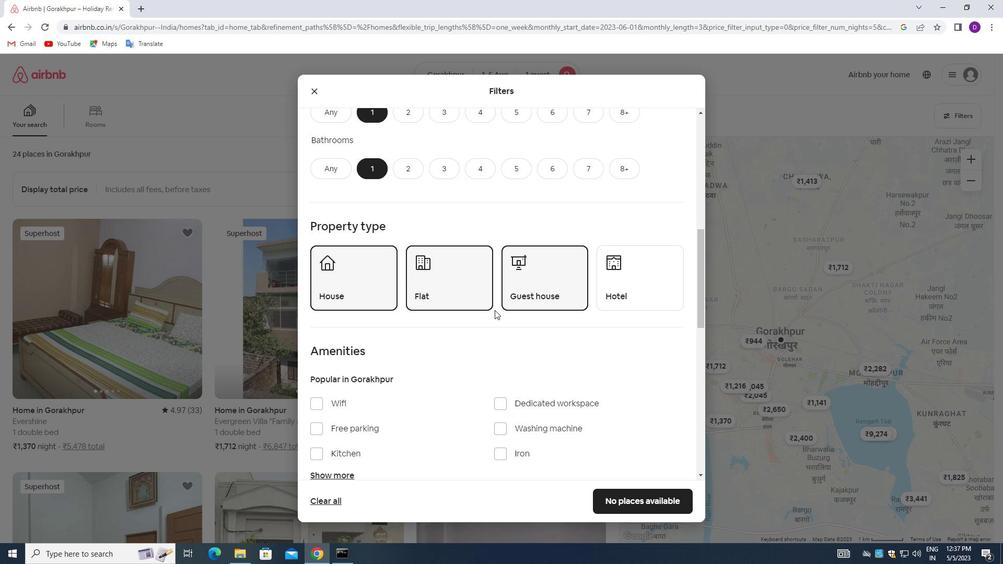 
Action: Mouse moved to (321, 255)
Screenshot: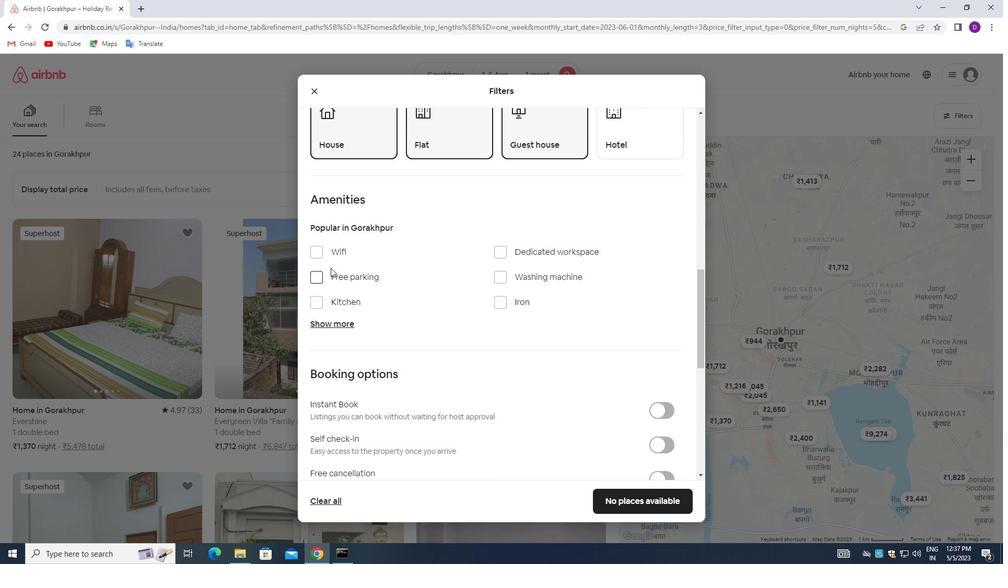 
Action: Mouse pressed left at (321, 255)
Screenshot: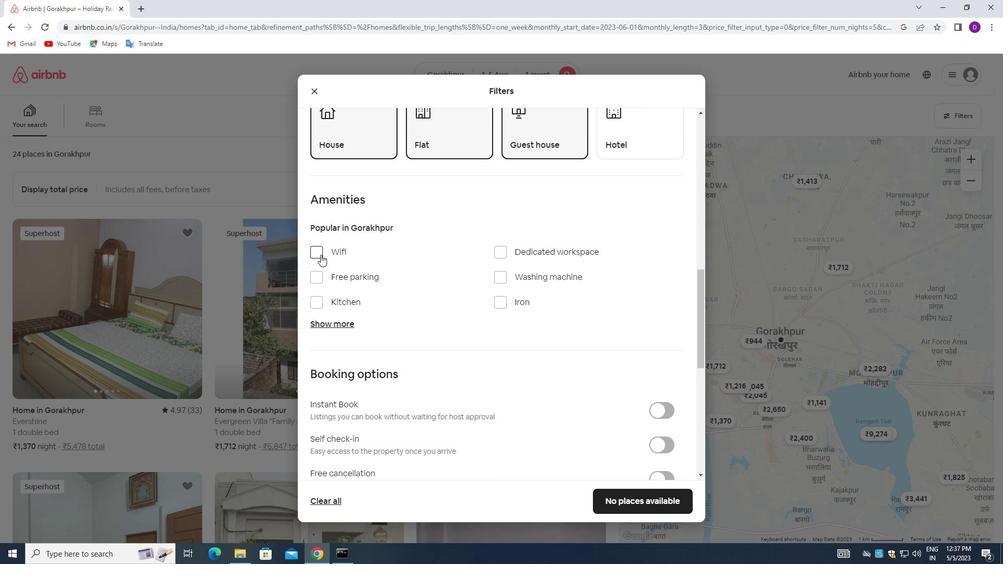 
Action: Mouse moved to (496, 280)
Screenshot: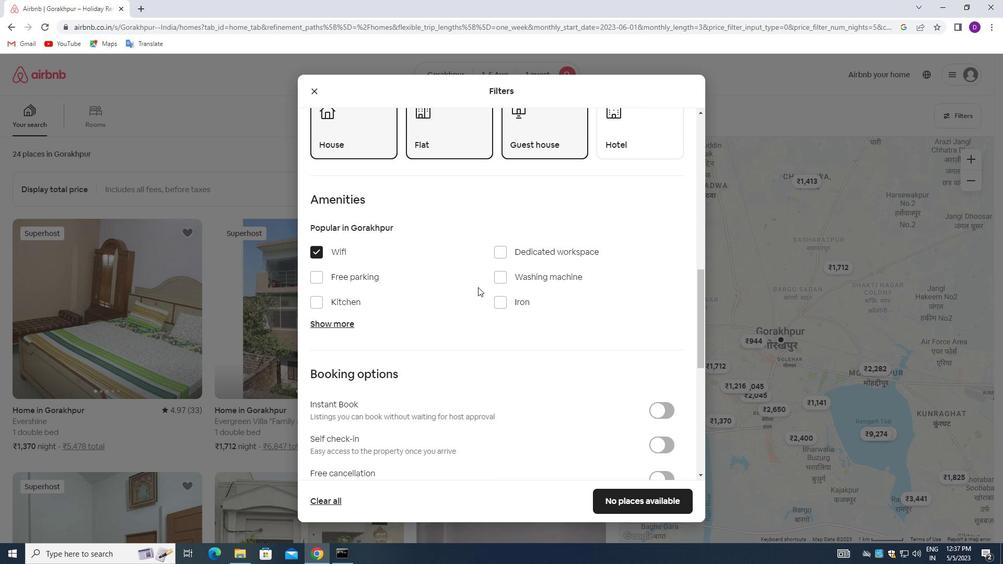 
Action: Mouse pressed left at (496, 280)
Screenshot: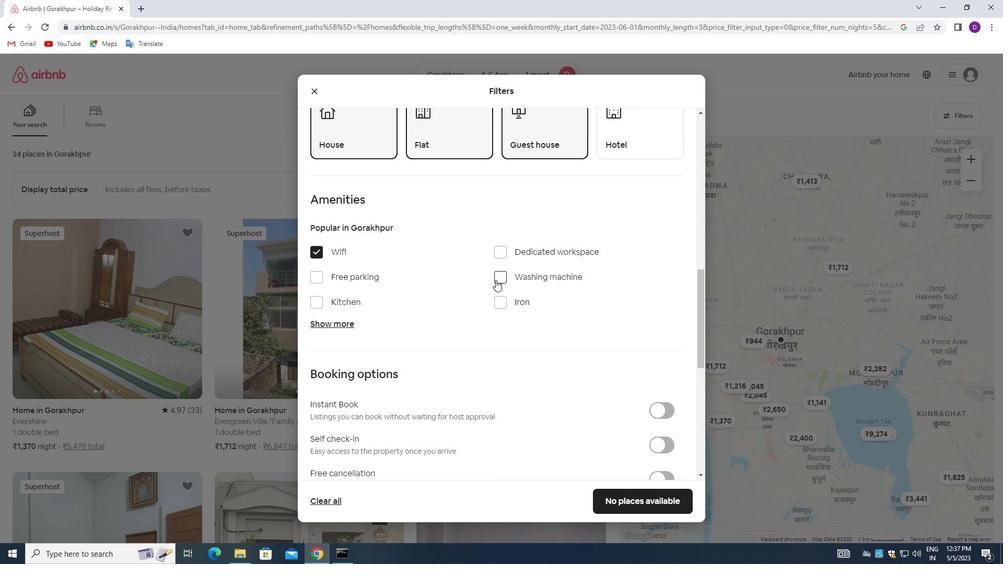 
Action: Mouse moved to (471, 303)
Screenshot: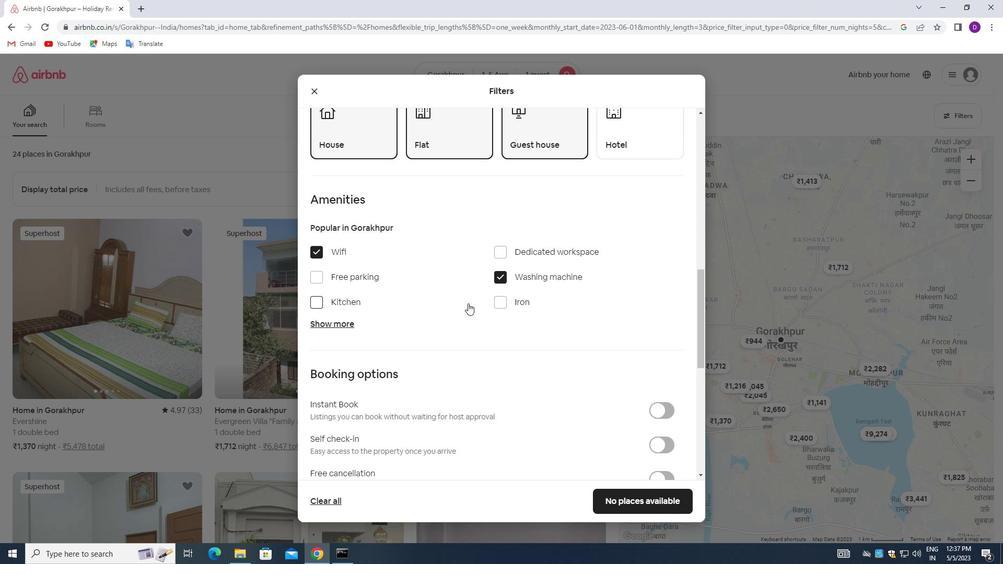 
Action: Mouse scrolled (471, 303) with delta (0, 0)
Screenshot: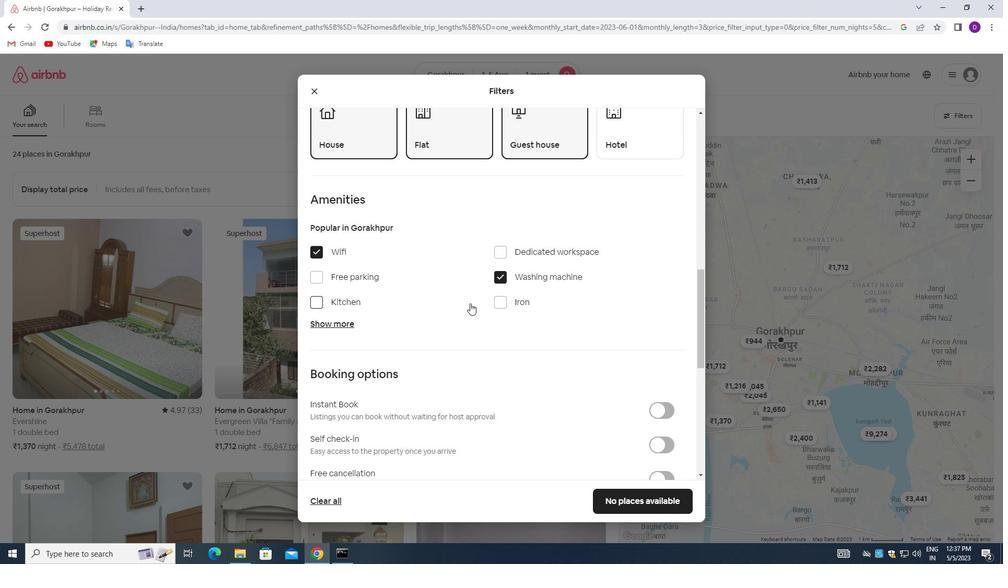 
Action: Mouse scrolled (471, 303) with delta (0, 0)
Screenshot: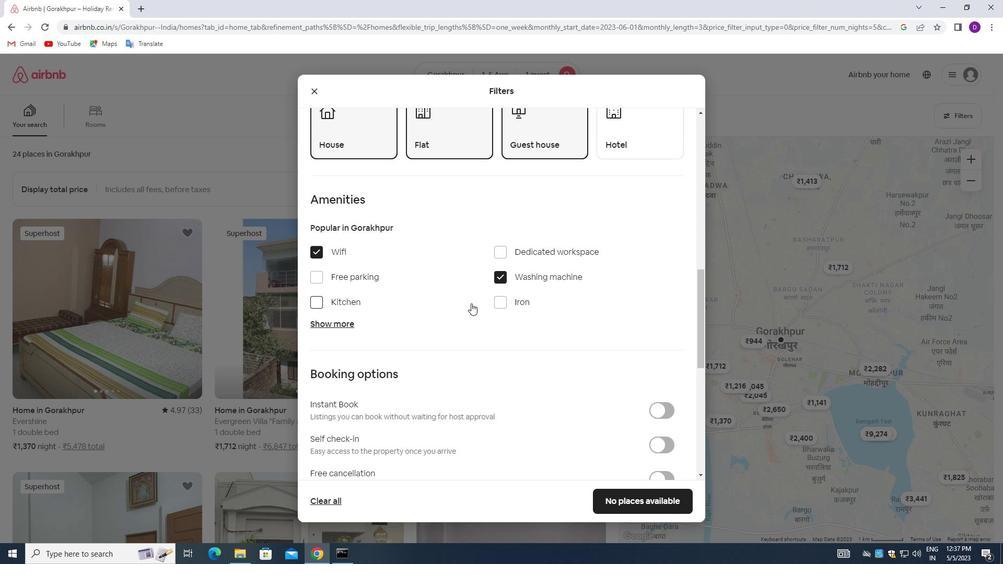 
Action: Mouse moved to (476, 303)
Screenshot: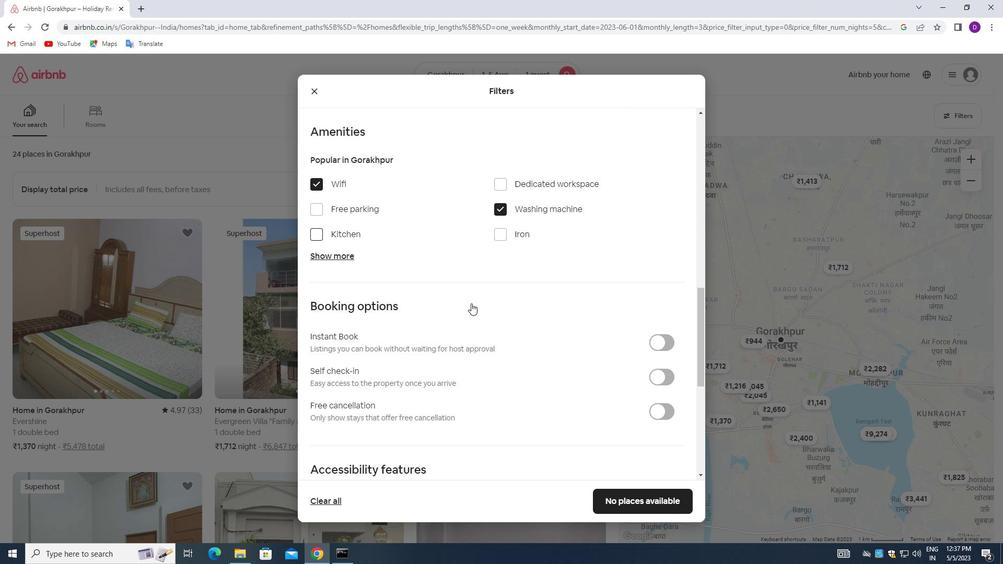 
Action: Mouse scrolled (476, 303) with delta (0, 0)
Screenshot: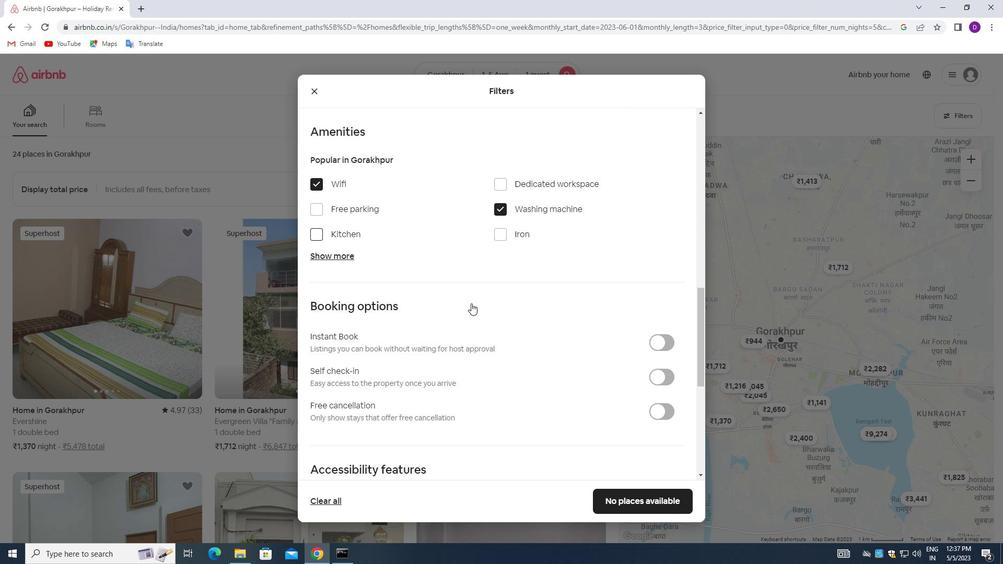 
Action: Mouse moved to (655, 291)
Screenshot: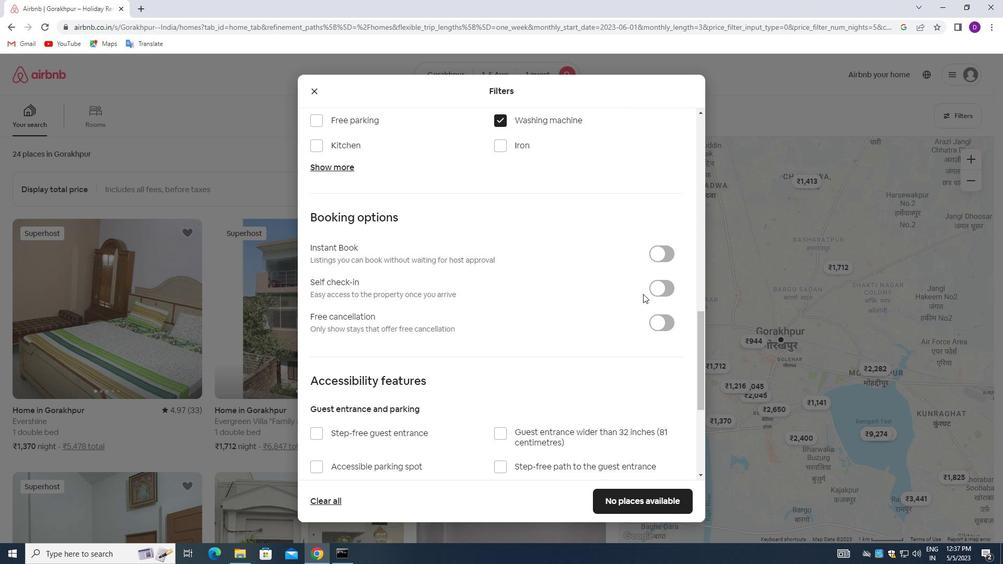 
Action: Mouse pressed left at (655, 291)
Screenshot: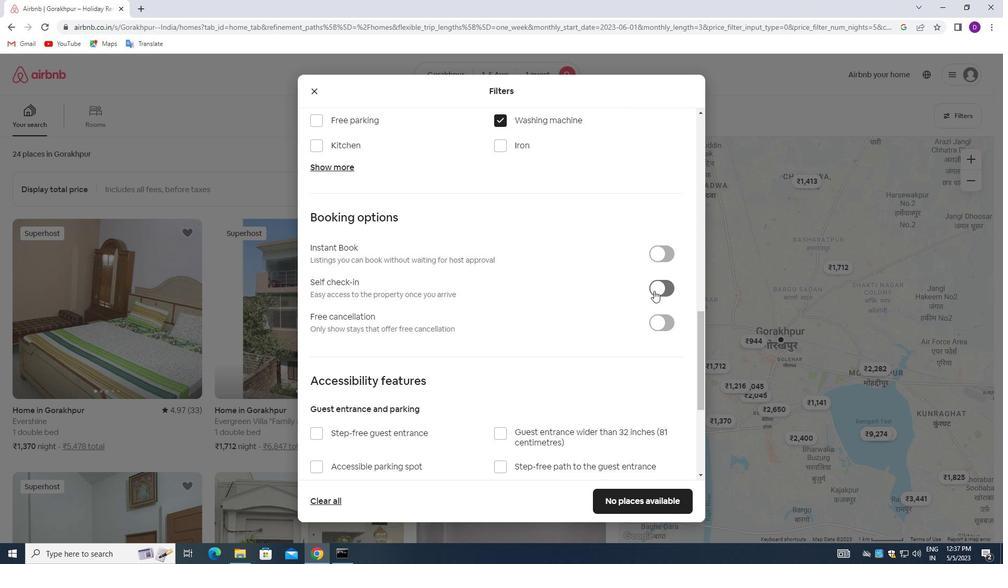 
Action: Mouse moved to (432, 334)
Screenshot: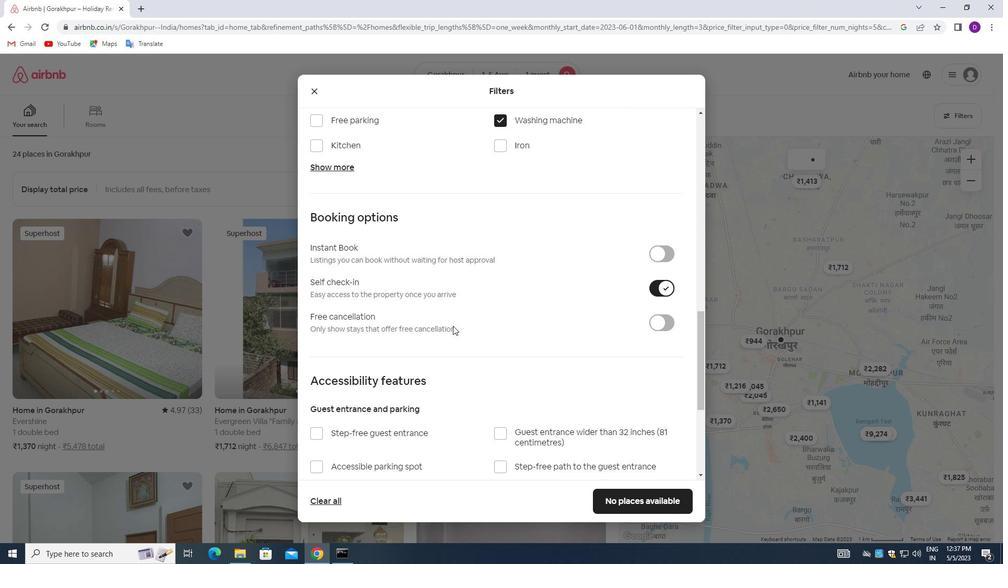 
Action: Mouse scrolled (432, 333) with delta (0, 0)
Screenshot: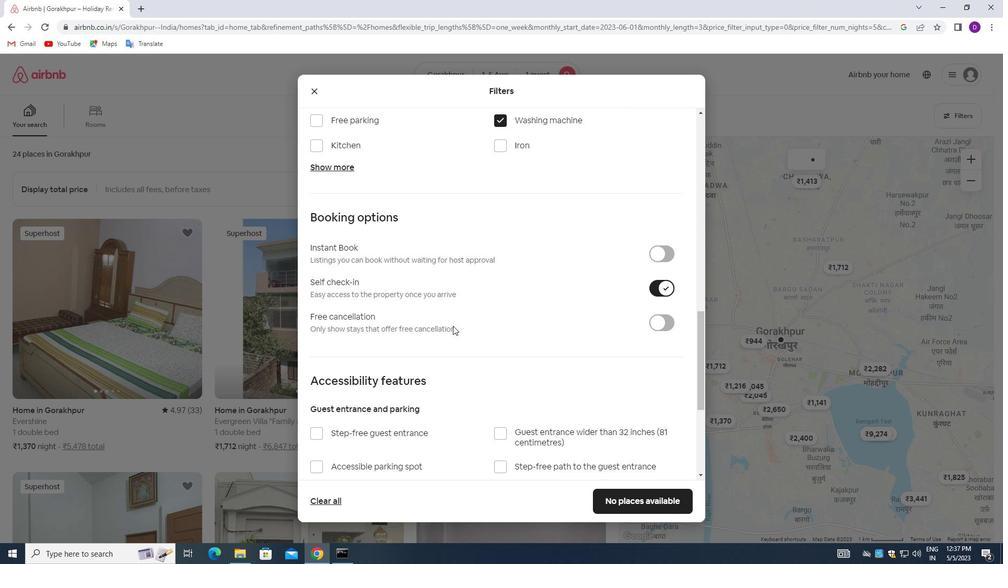 
Action: Mouse scrolled (432, 333) with delta (0, 0)
Screenshot: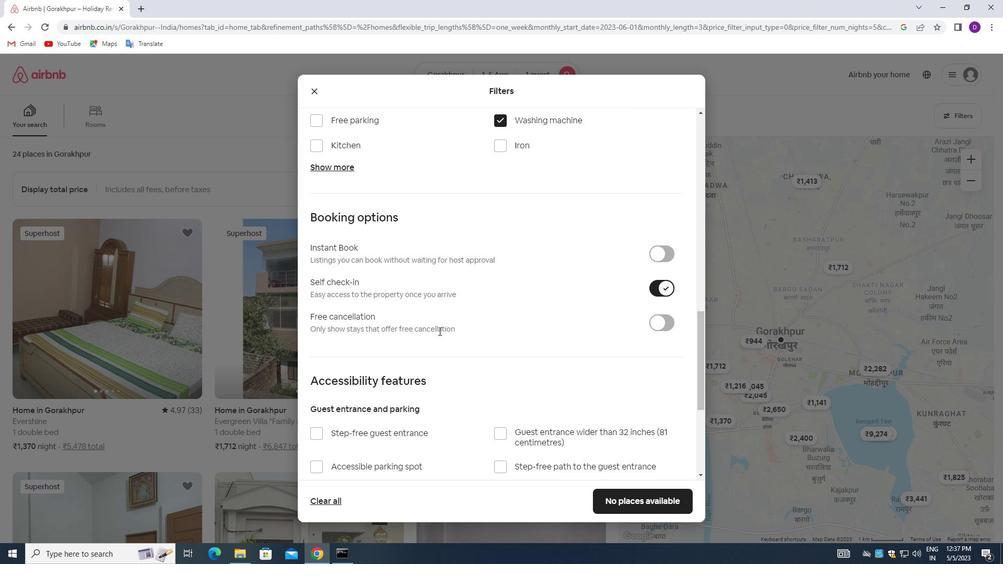 
Action: Mouse scrolled (432, 333) with delta (0, 0)
Screenshot: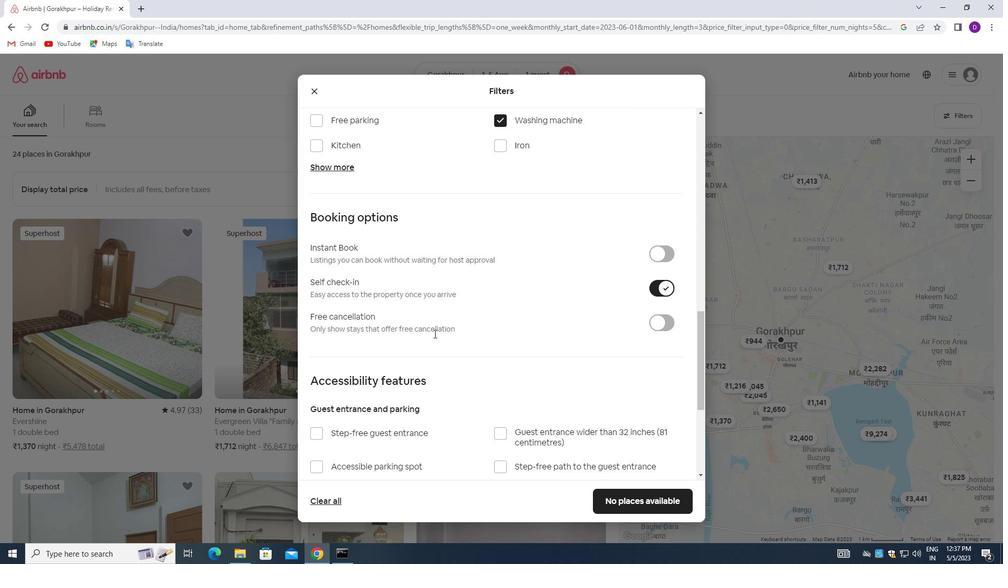 
Action: Mouse scrolled (432, 333) with delta (0, 0)
Screenshot: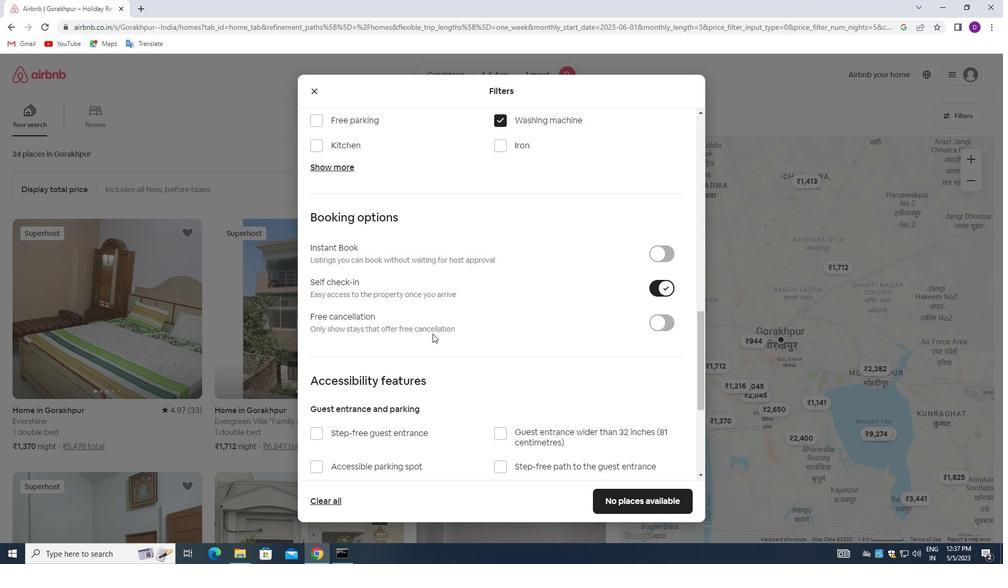 
Action: Mouse moved to (431, 340)
Screenshot: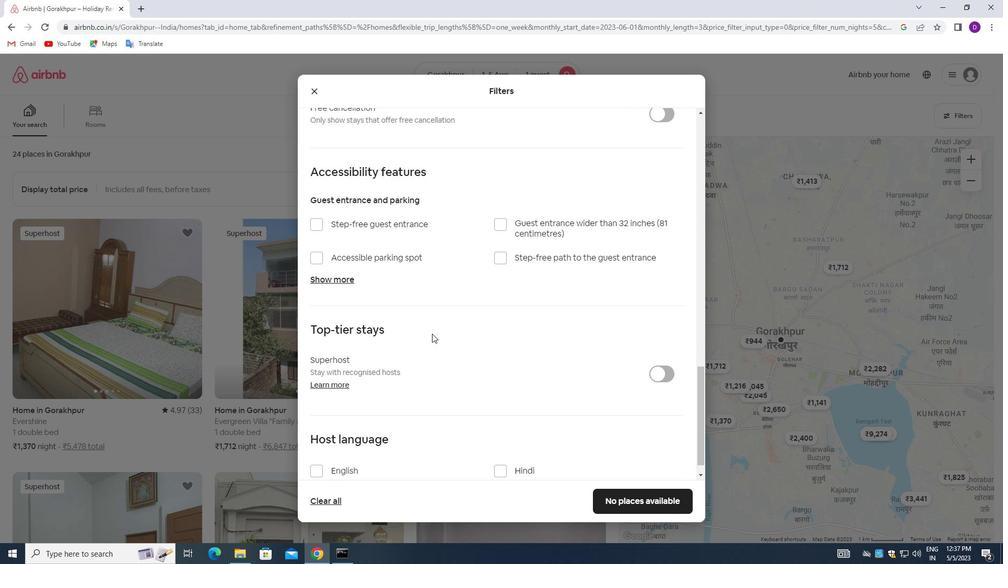 
Action: Mouse scrolled (431, 339) with delta (0, 0)
Screenshot: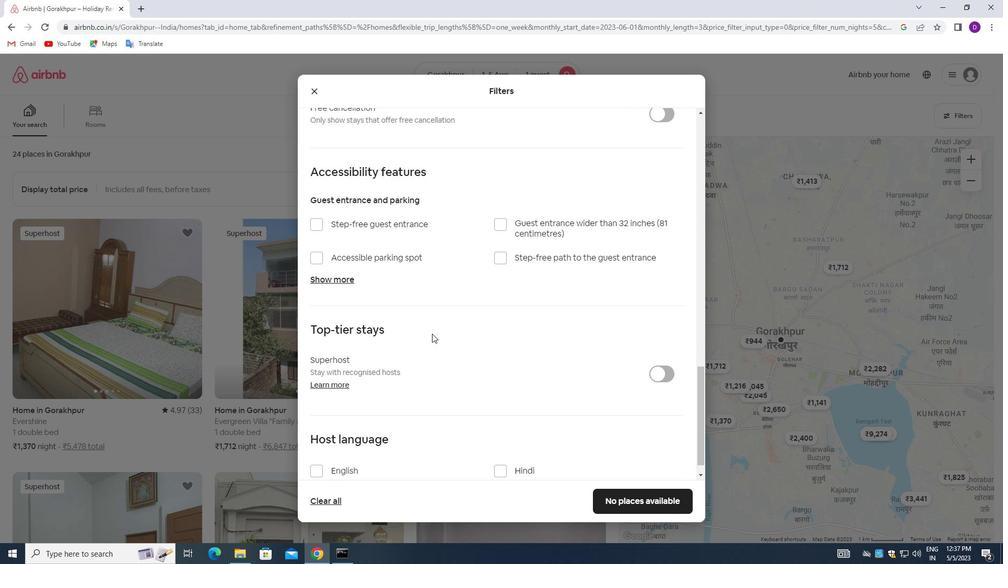 
Action: Mouse moved to (431, 345)
Screenshot: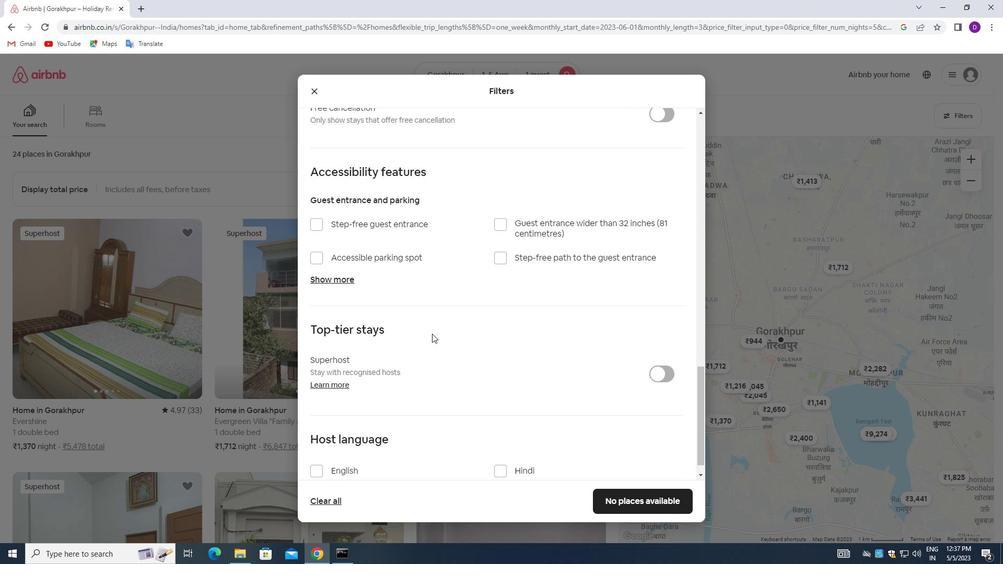 
Action: Mouse scrolled (431, 344) with delta (0, 0)
Screenshot: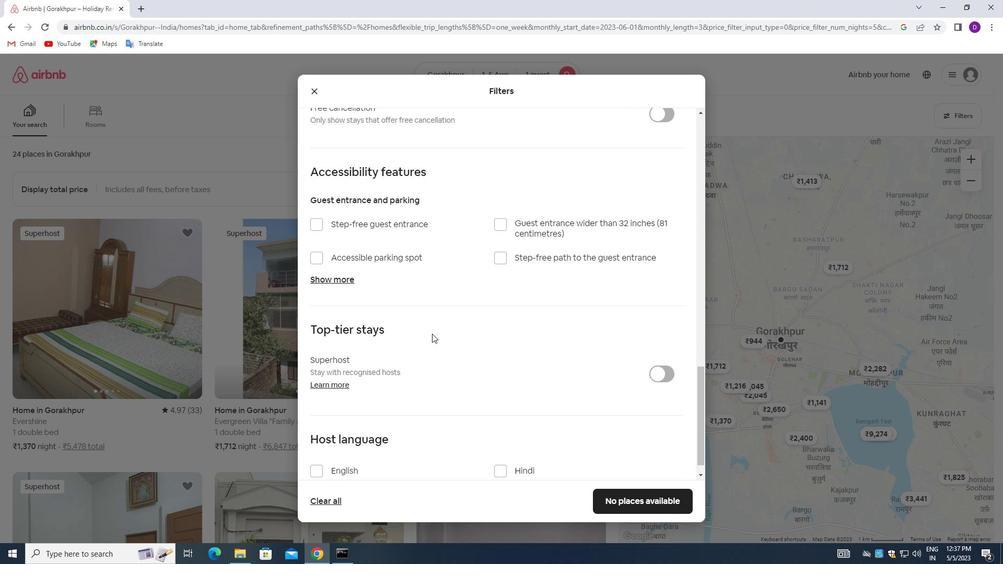 
Action: Mouse moved to (430, 349)
Screenshot: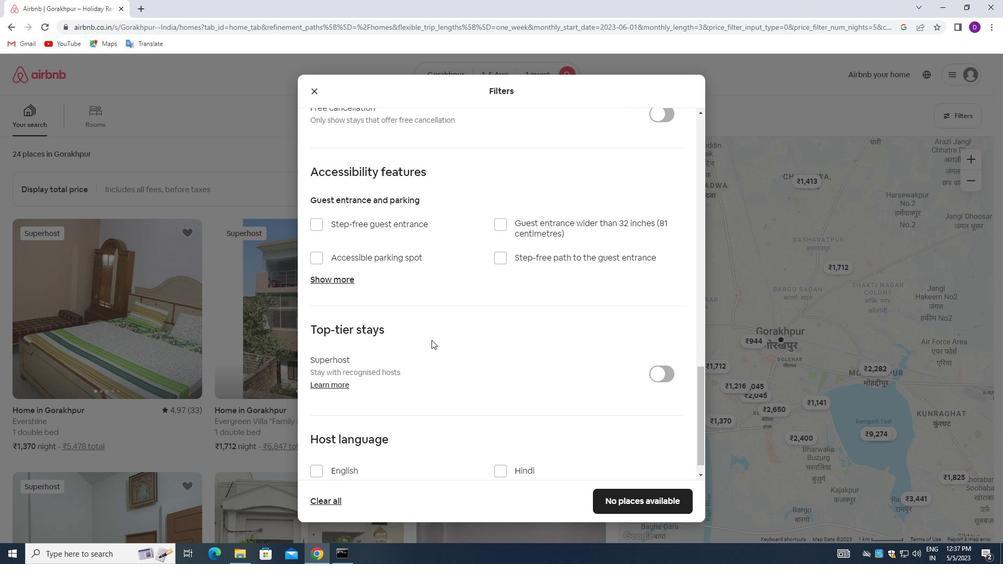 
Action: Mouse scrolled (430, 348) with delta (0, 0)
Screenshot: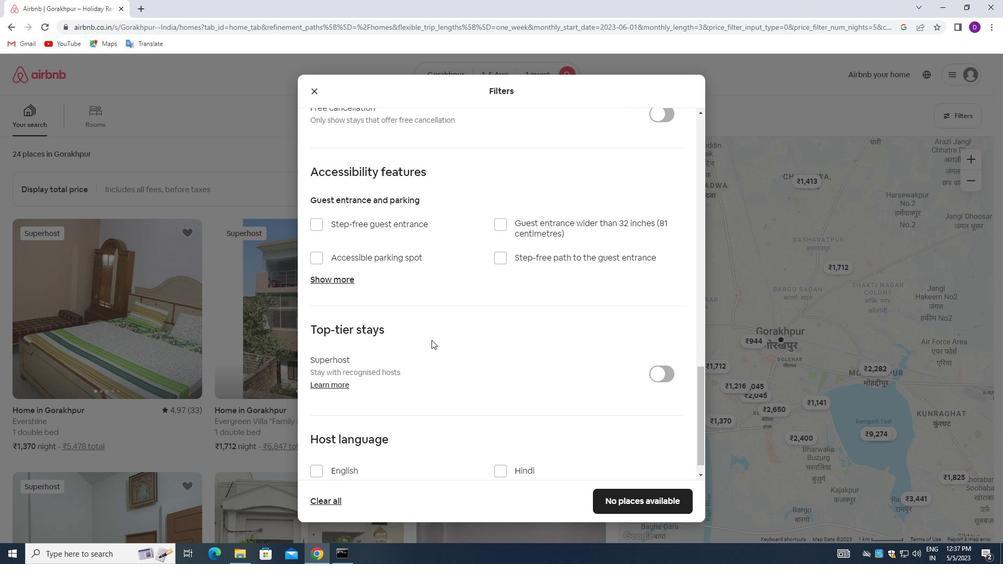
Action: Mouse moved to (429, 353)
Screenshot: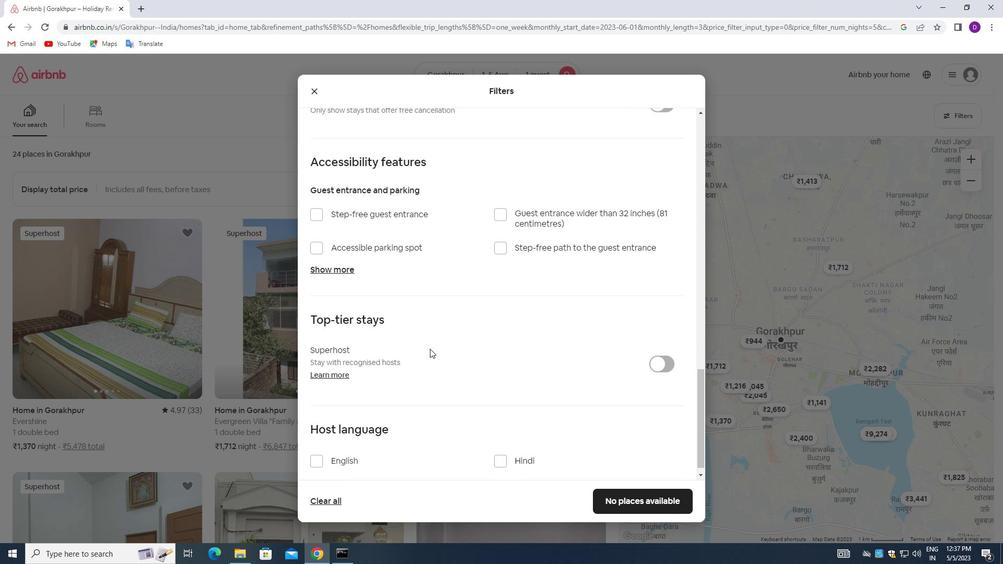 
Action: Mouse scrolled (429, 352) with delta (0, 0)
Screenshot: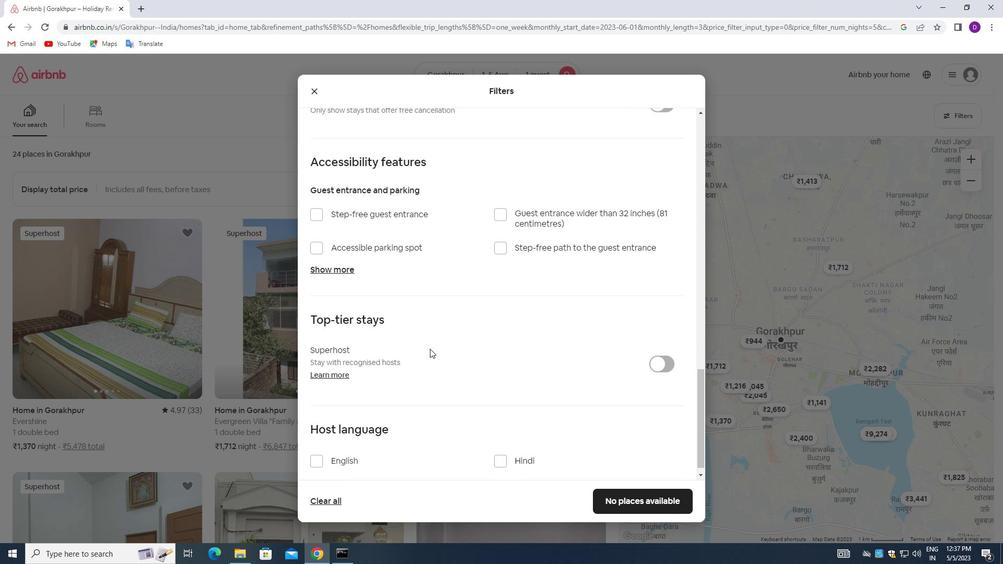 
Action: Mouse moved to (425, 360)
Screenshot: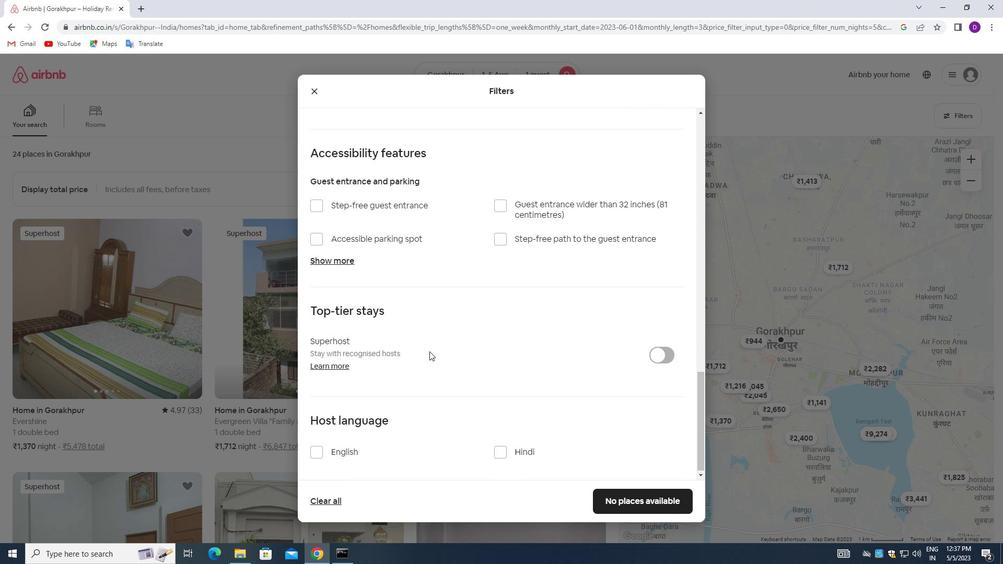 
Action: Mouse scrolled (425, 360) with delta (0, 0)
Screenshot: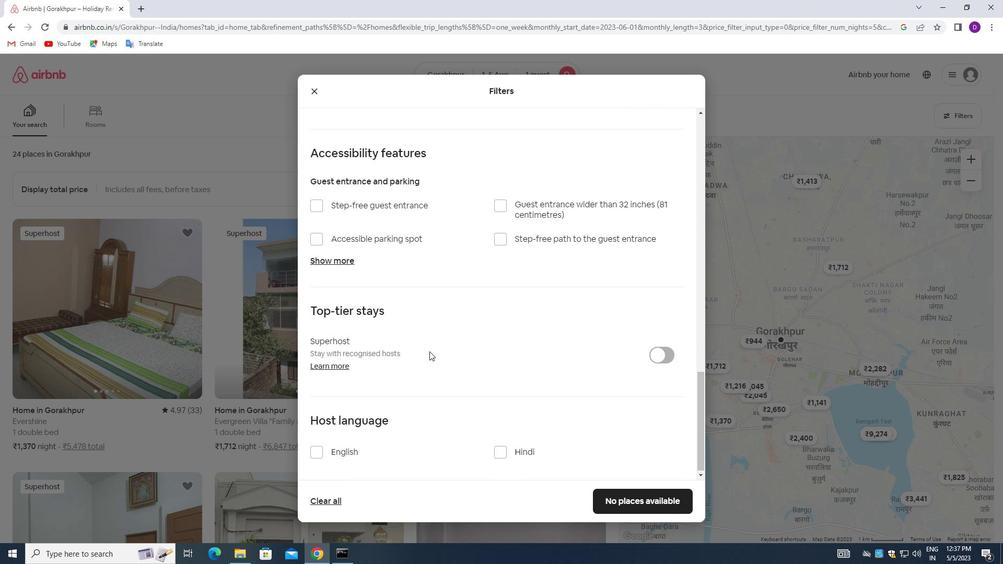 
Action: Mouse moved to (315, 444)
Screenshot: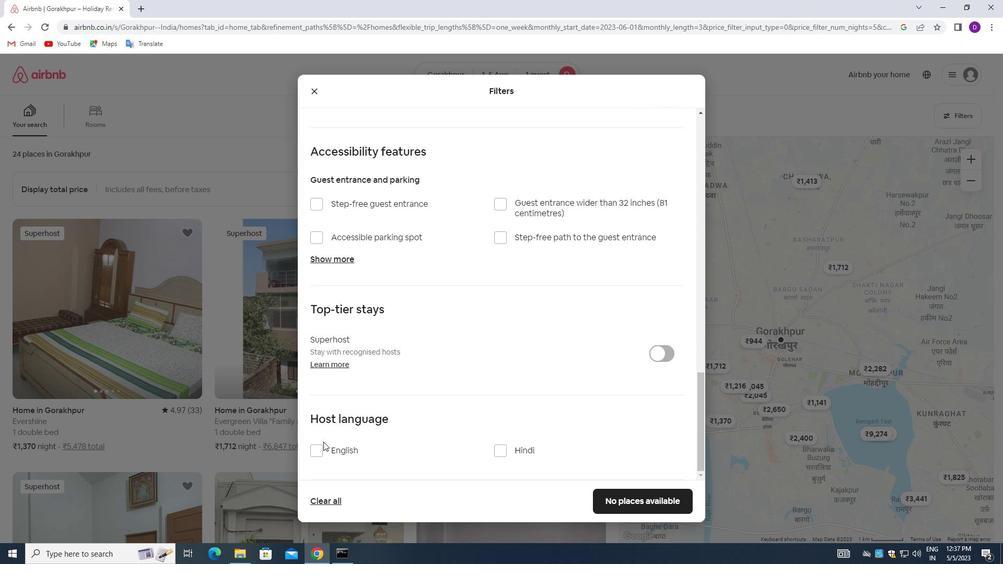 
Action: Mouse pressed left at (315, 444)
Screenshot: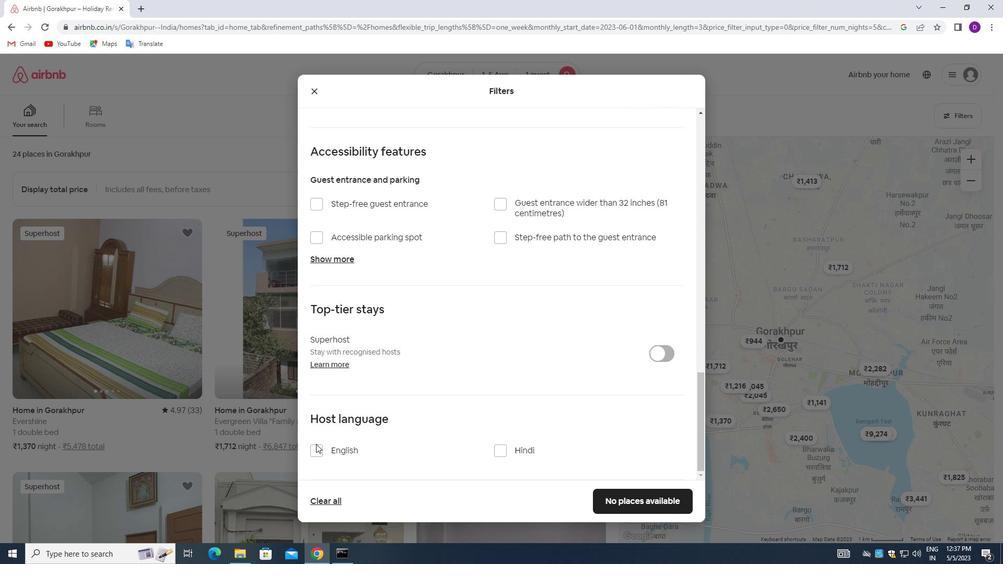 
Action: Mouse moved to (602, 492)
Screenshot: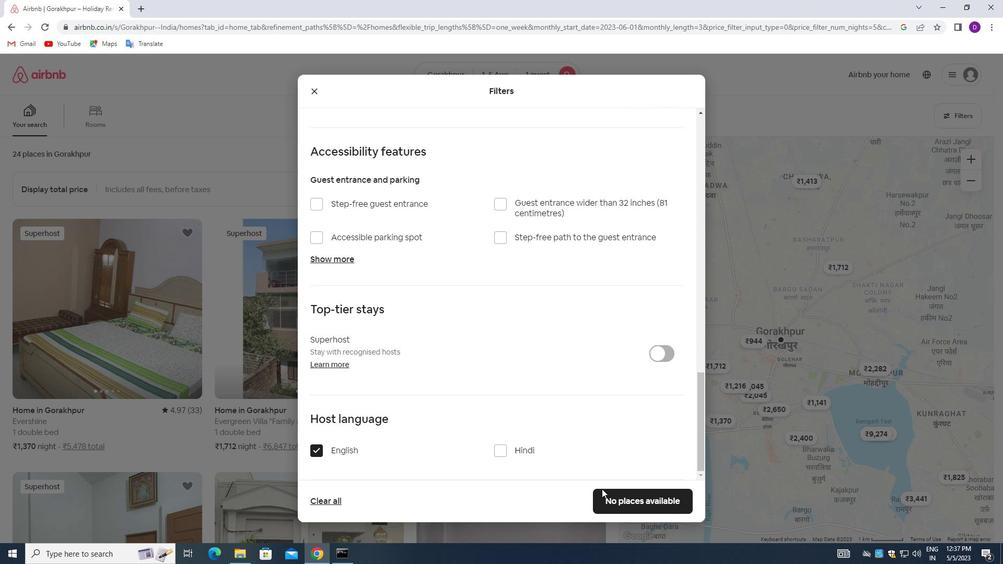 
Action: Mouse pressed left at (602, 492)
Screenshot: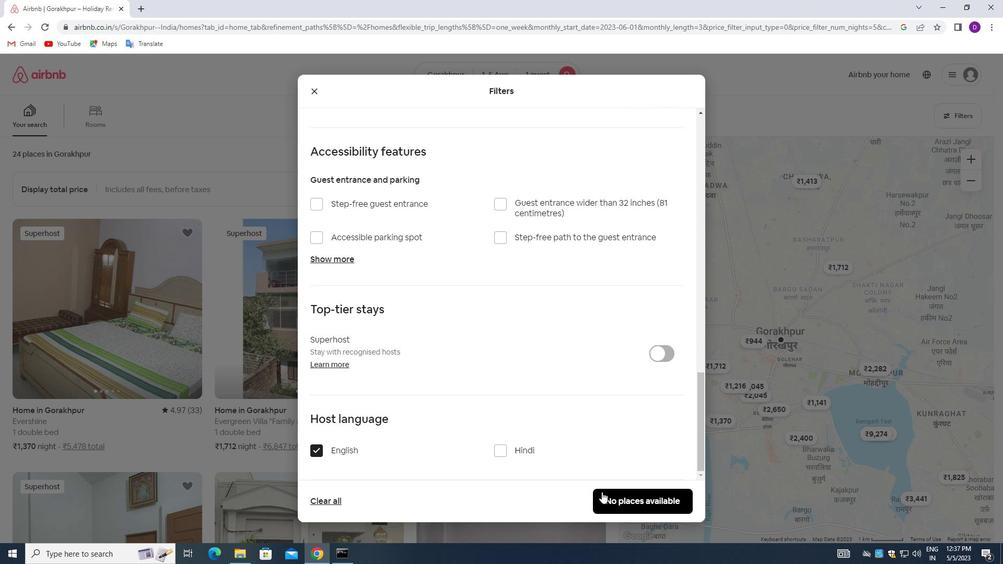 
Action: Mouse moved to (593, 356)
Screenshot: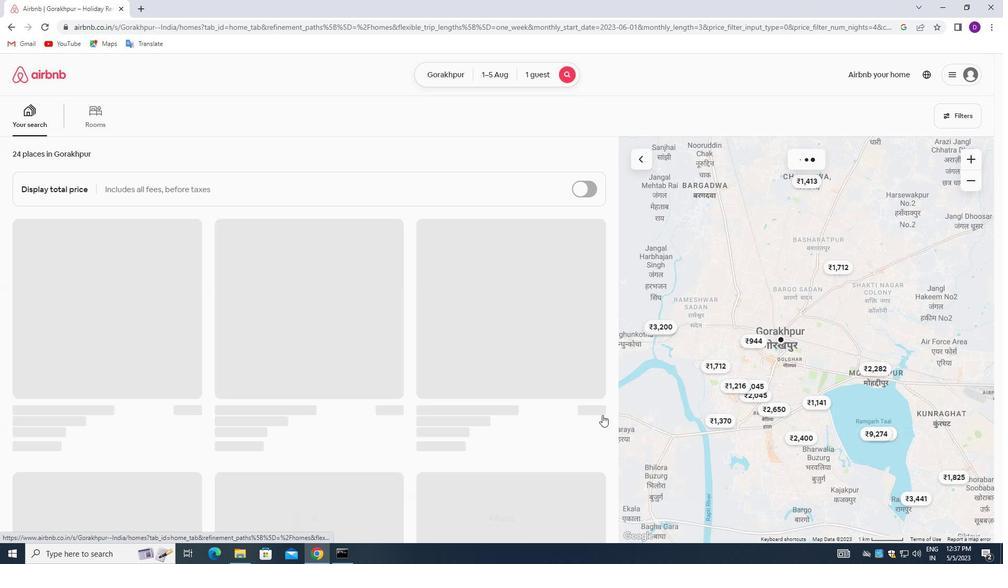 
